 Task: Look for space in Bobingen, Germany from 1st July, 2023 to 8th July, 2023 for 2 adults, 1 child in price range Rs.15000 to Rs.20000. Place can be entire place with 1  bedroom having 1 bed and 1 bathroom. Property type can be house, flat, guest house, hotel. Amenities needed are: washing machine. Booking option can be shelf check-in. Required host language is English.
Action: Mouse moved to (505, 91)
Screenshot: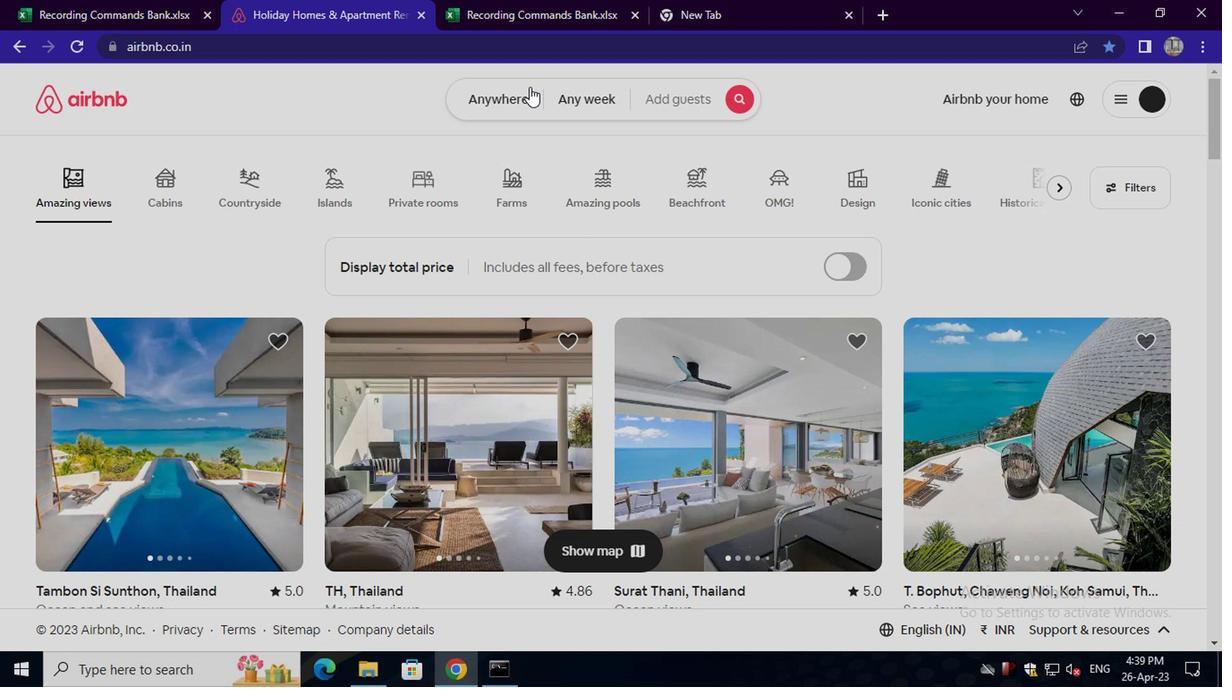 
Action: Mouse pressed left at (505, 91)
Screenshot: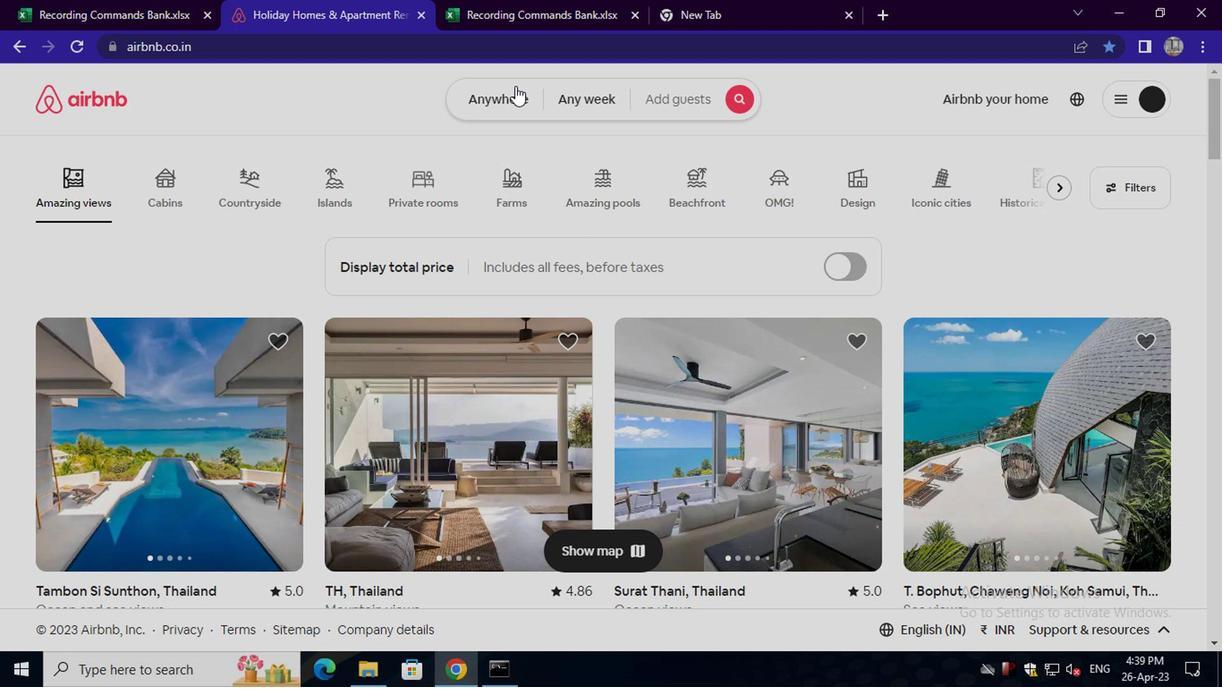 
Action: Mouse moved to (399, 161)
Screenshot: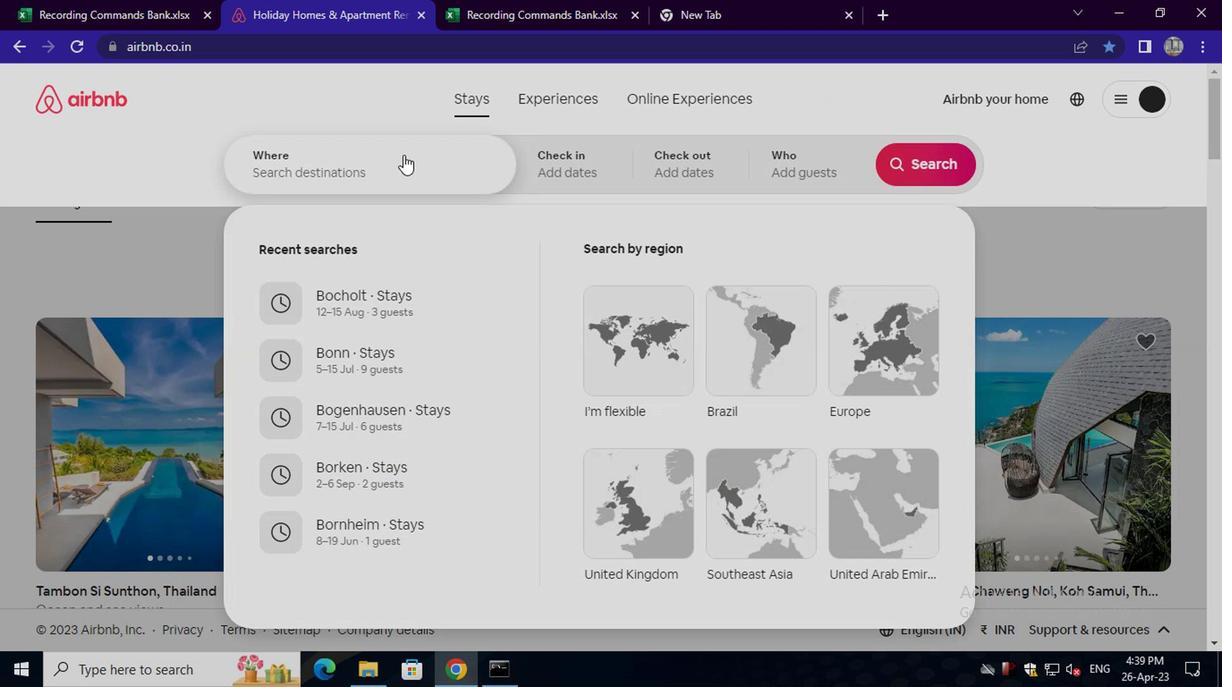
Action: Mouse pressed left at (399, 161)
Screenshot: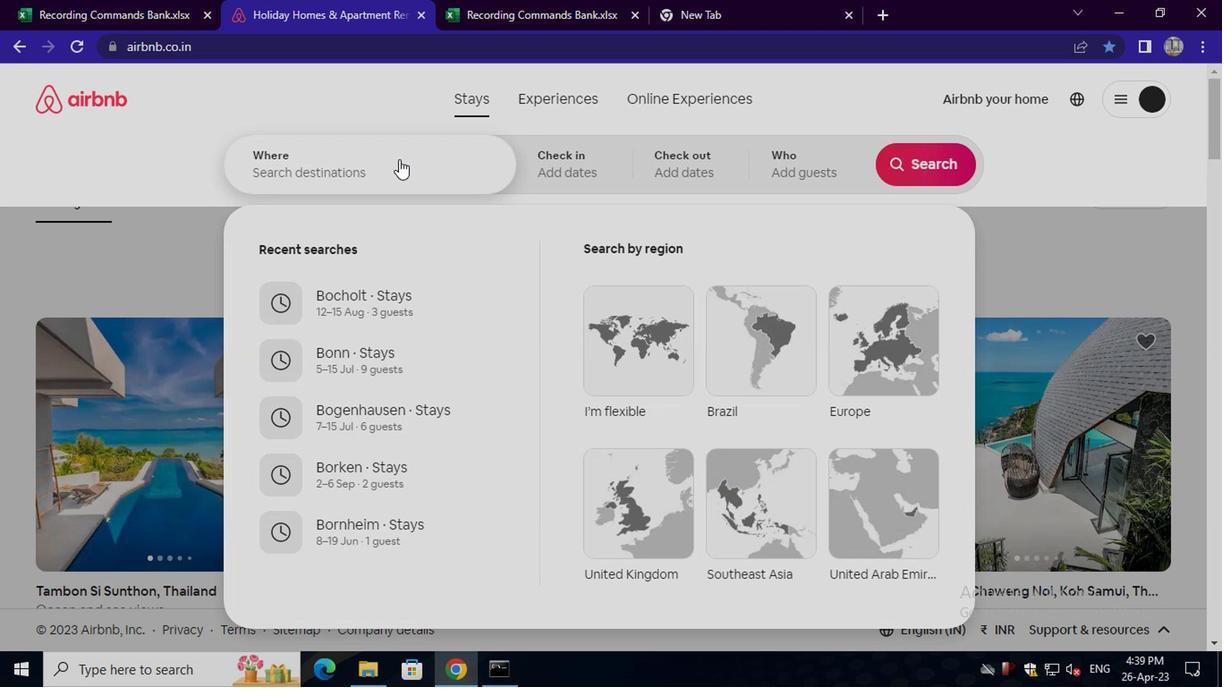 
Action: Key pressed bobingen,<Key.space>germany<Key.enter>
Screenshot: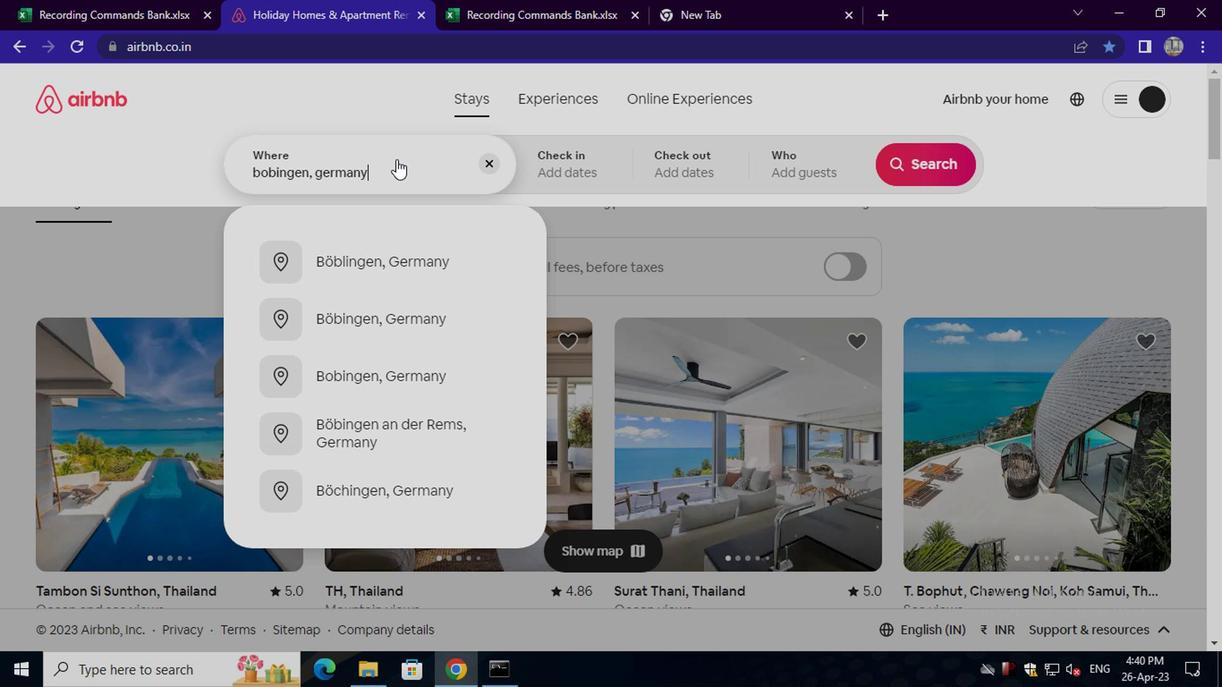 
Action: Mouse moved to (912, 293)
Screenshot: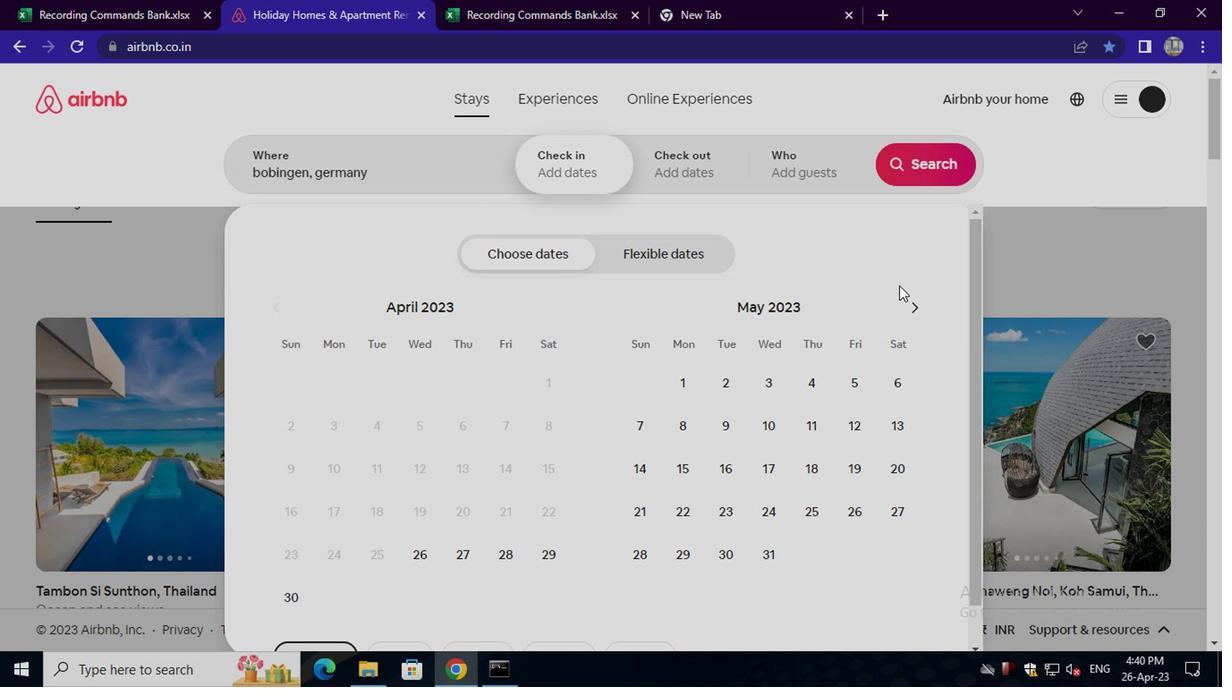
Action: Mouse pressed left at (912, 293)
Screenshot: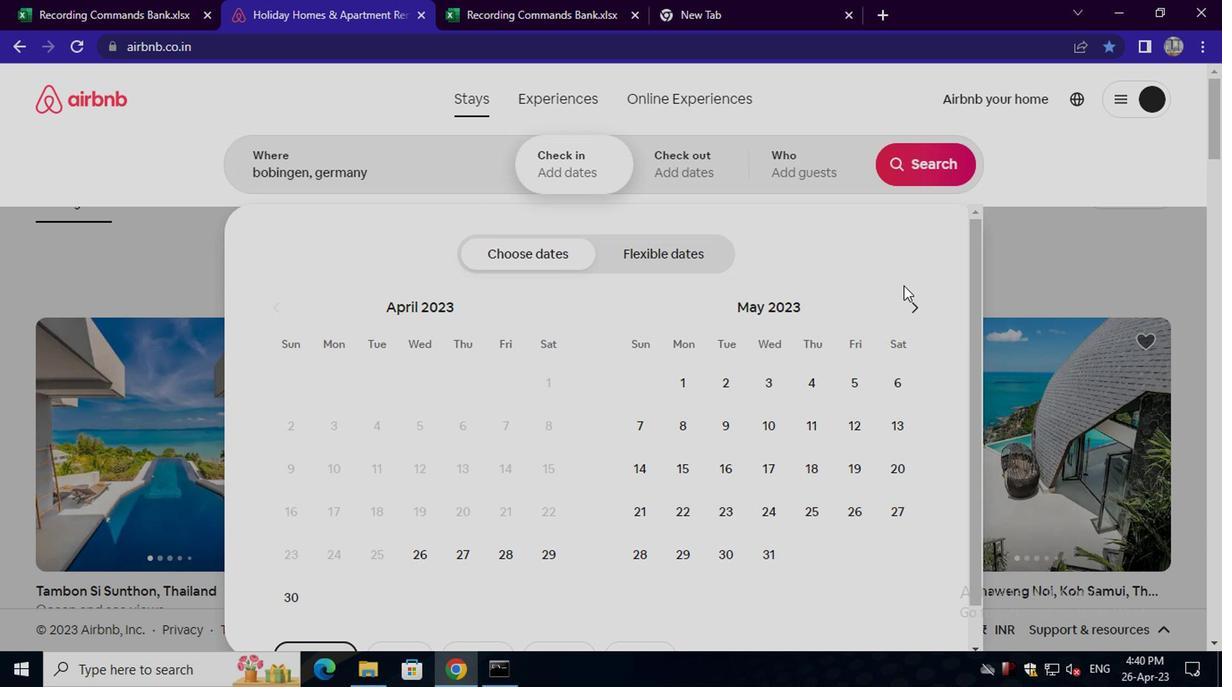 
Action: Mouse moved to (912, 297)
Screenshot: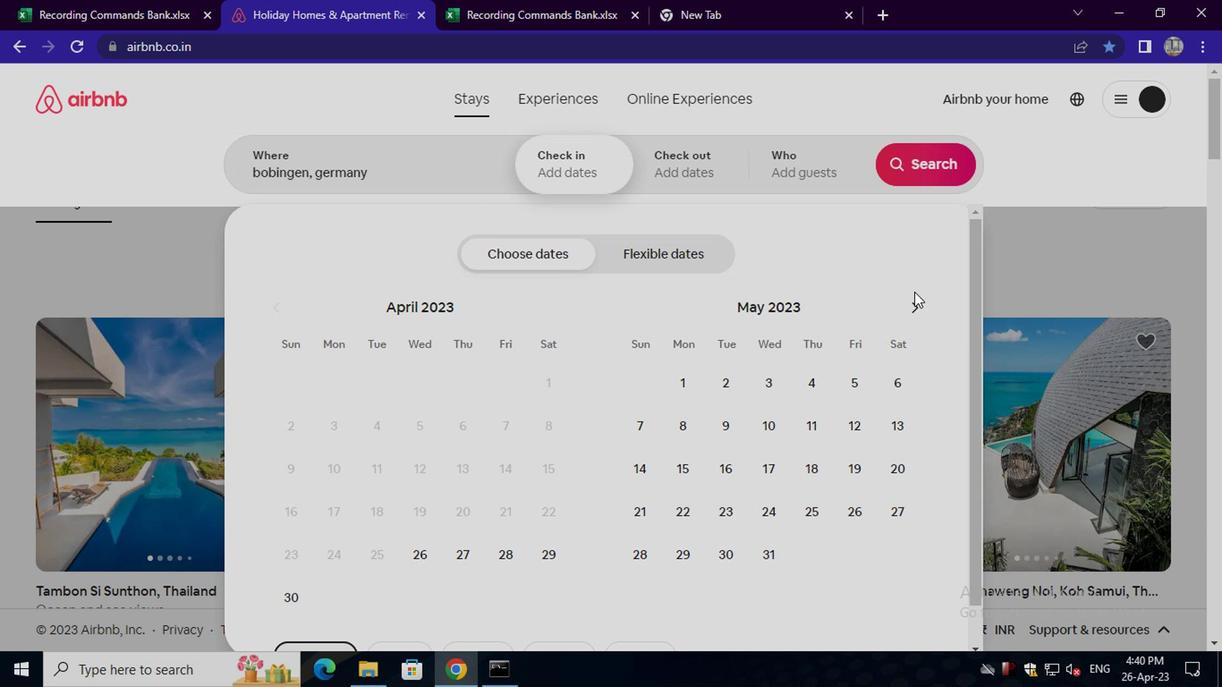 
Action: Mouse pressed left at (912, 297)
Screenshot: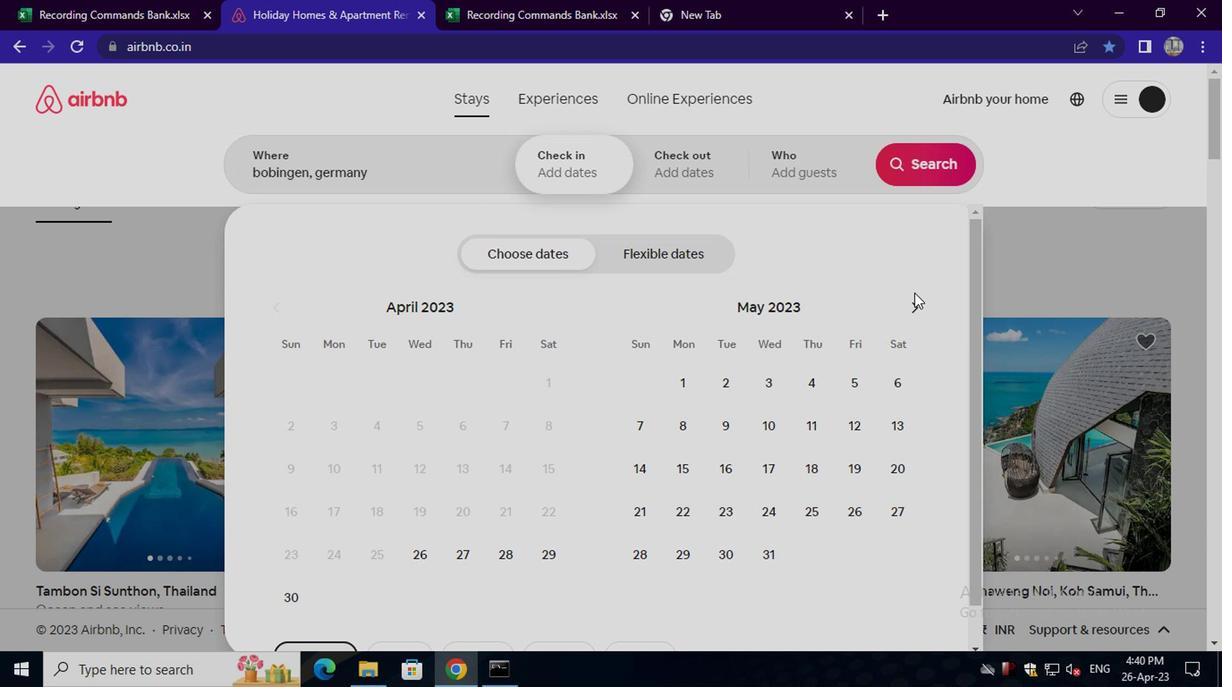 
Action: Mouse pressed left at (912, 297)
Screenshot: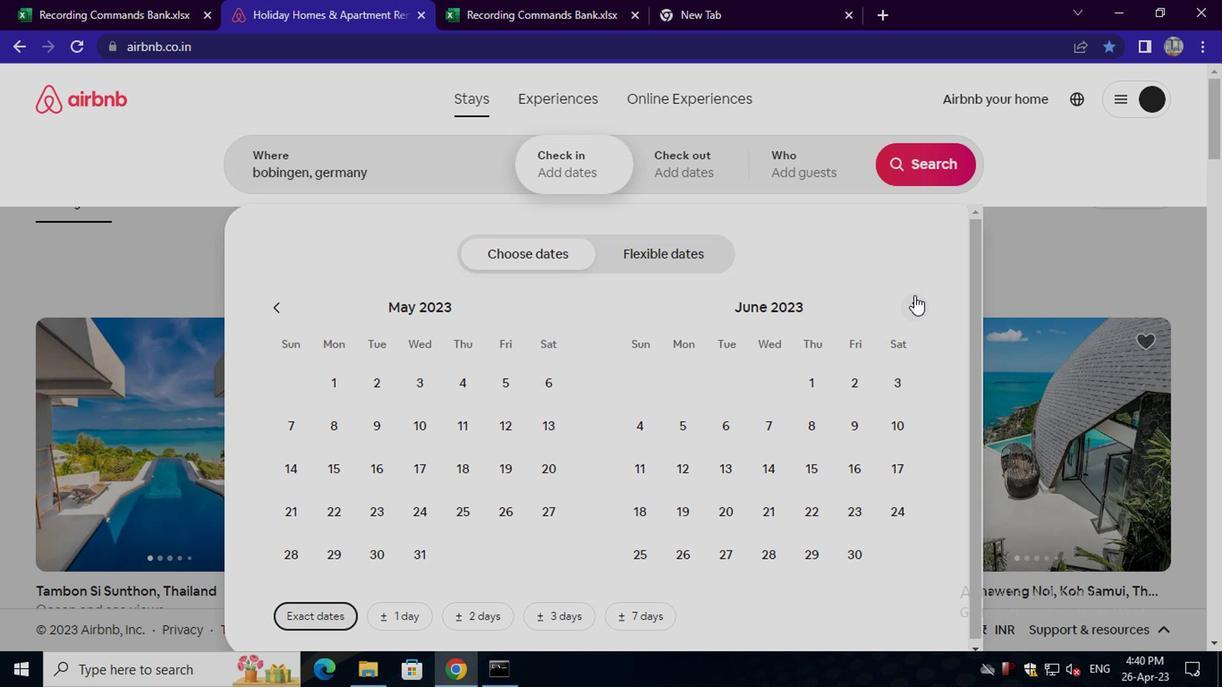 
Action: Mouse moved to (891, 388)
Screenshot: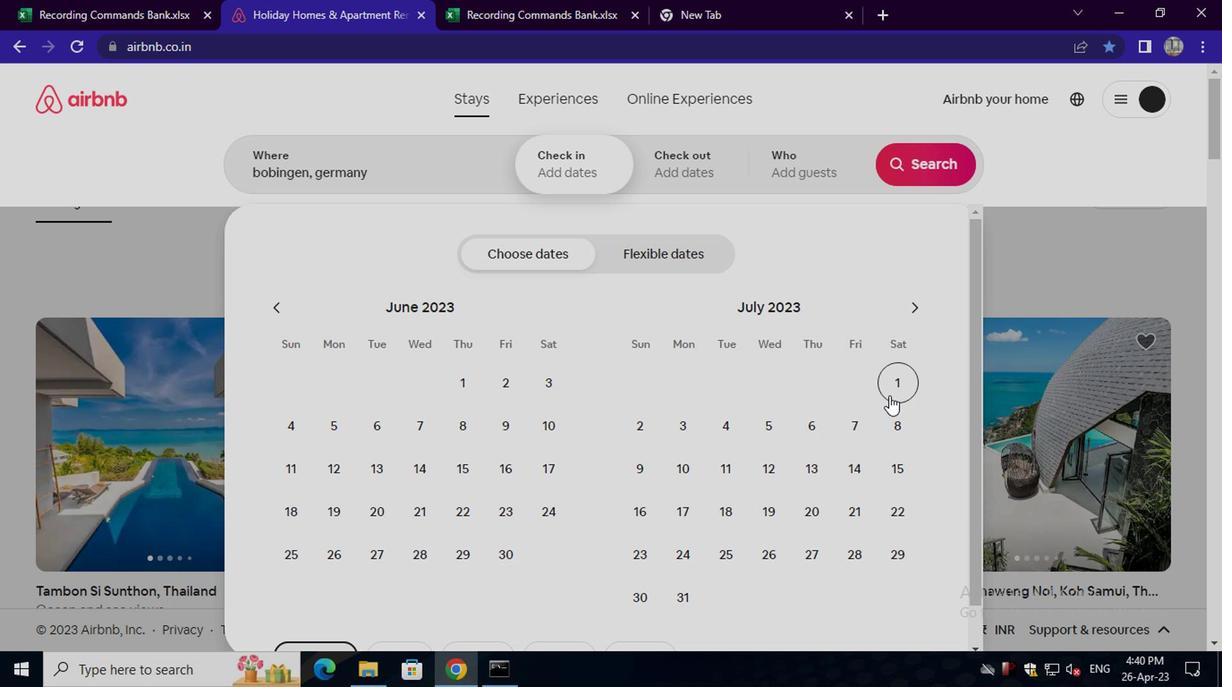 
Action: Mouse pressed left at (891, 388)
Screenshot: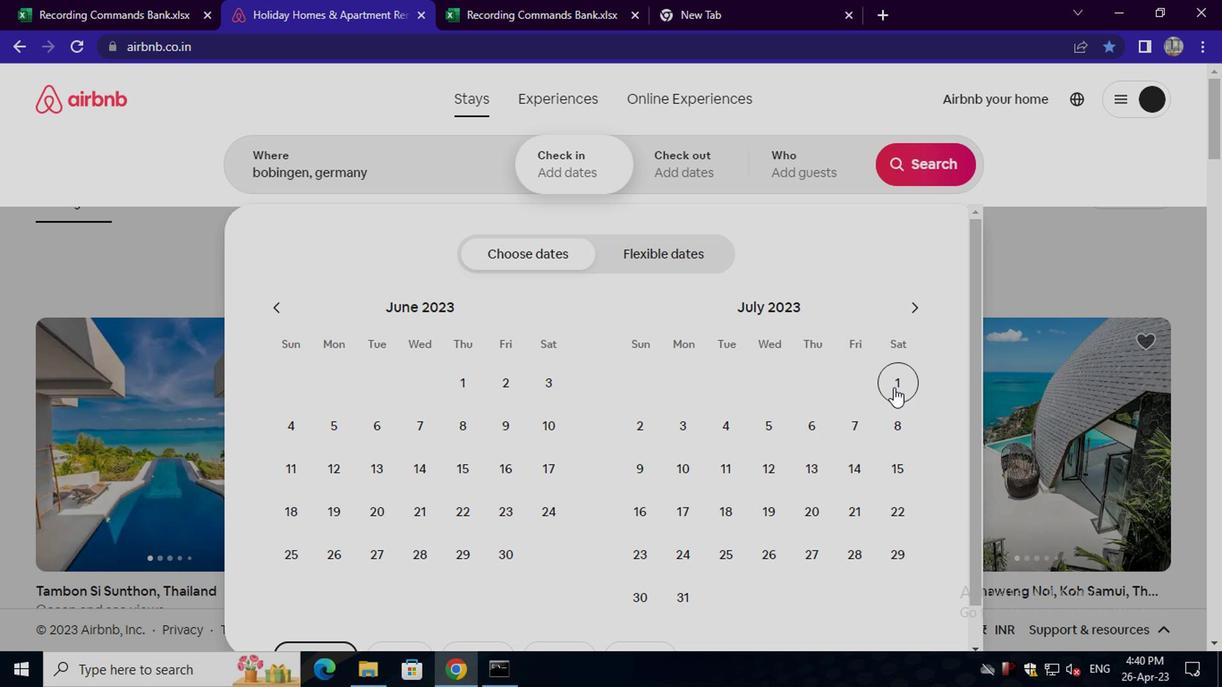 
Action: Mouse moved to (887, 432)
Screenshot: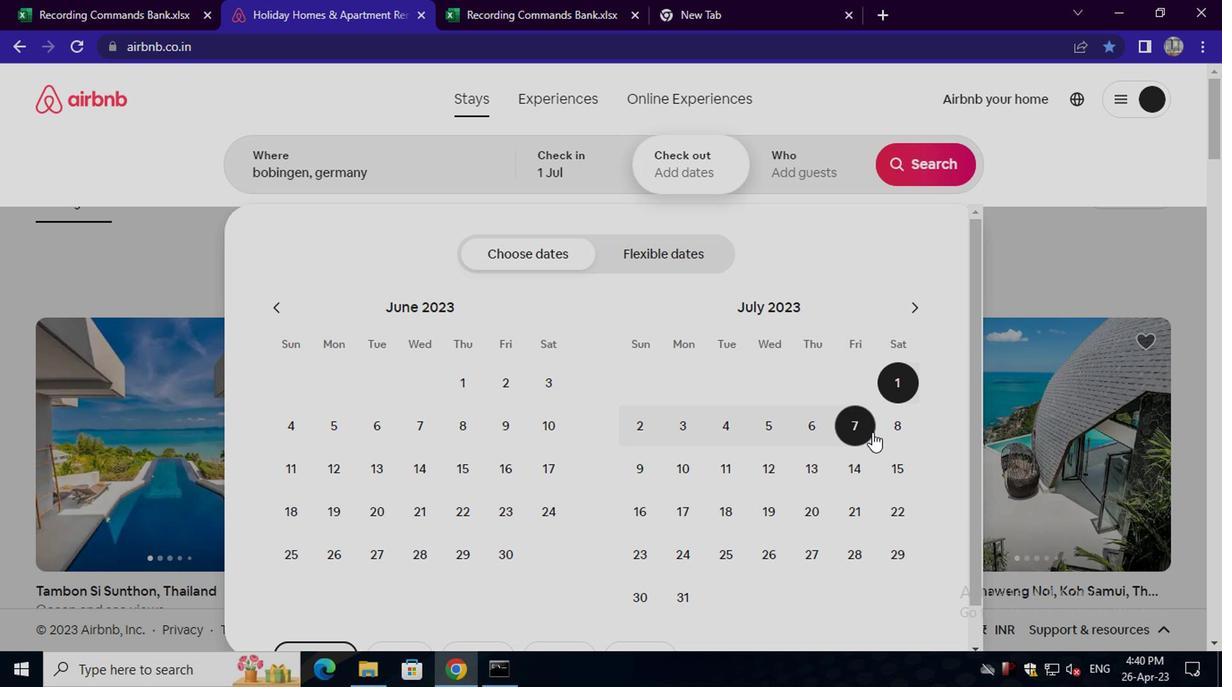 
Action: Mouse pressed left at (887, 432)
Screenshot: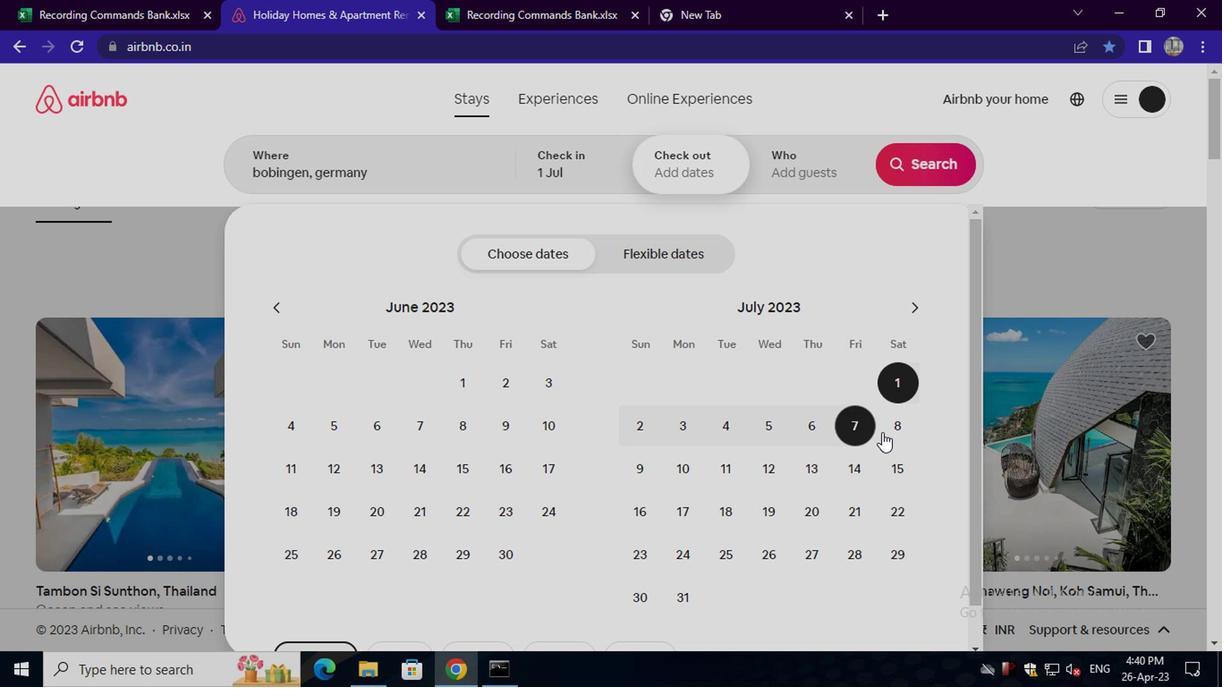 
Action: Mouse moved to (821, 183)
Screenshot: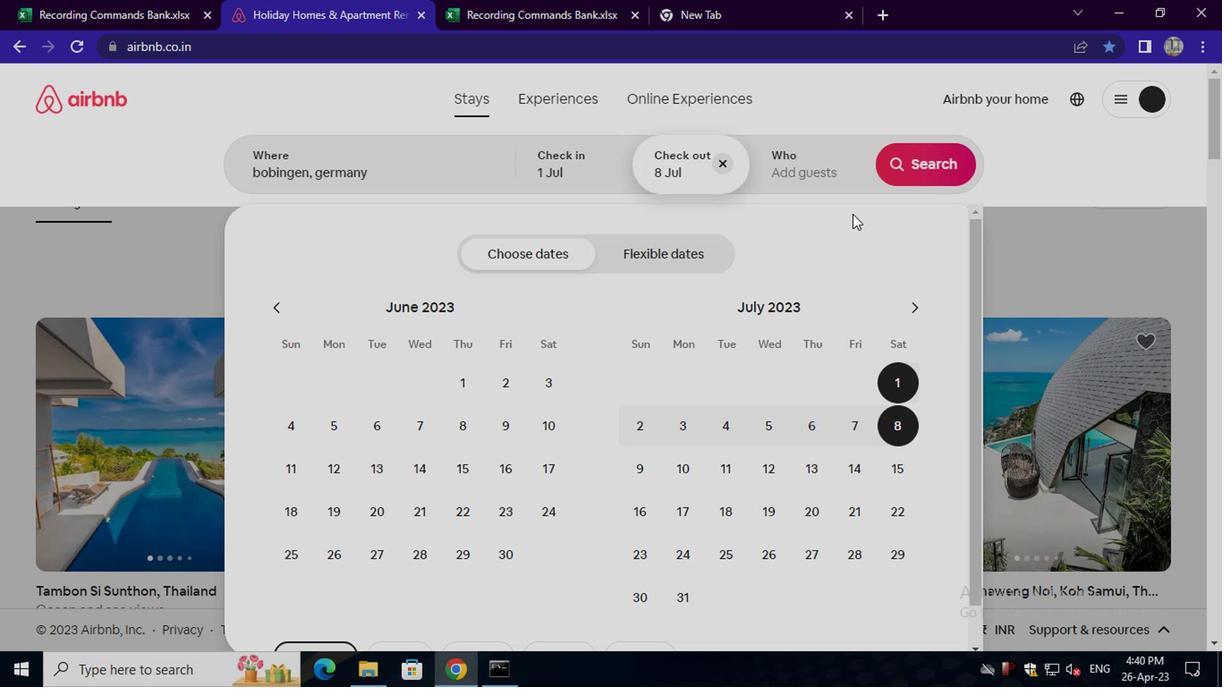 
Action: Mouse pressed left at (821, 183)
Screenshot: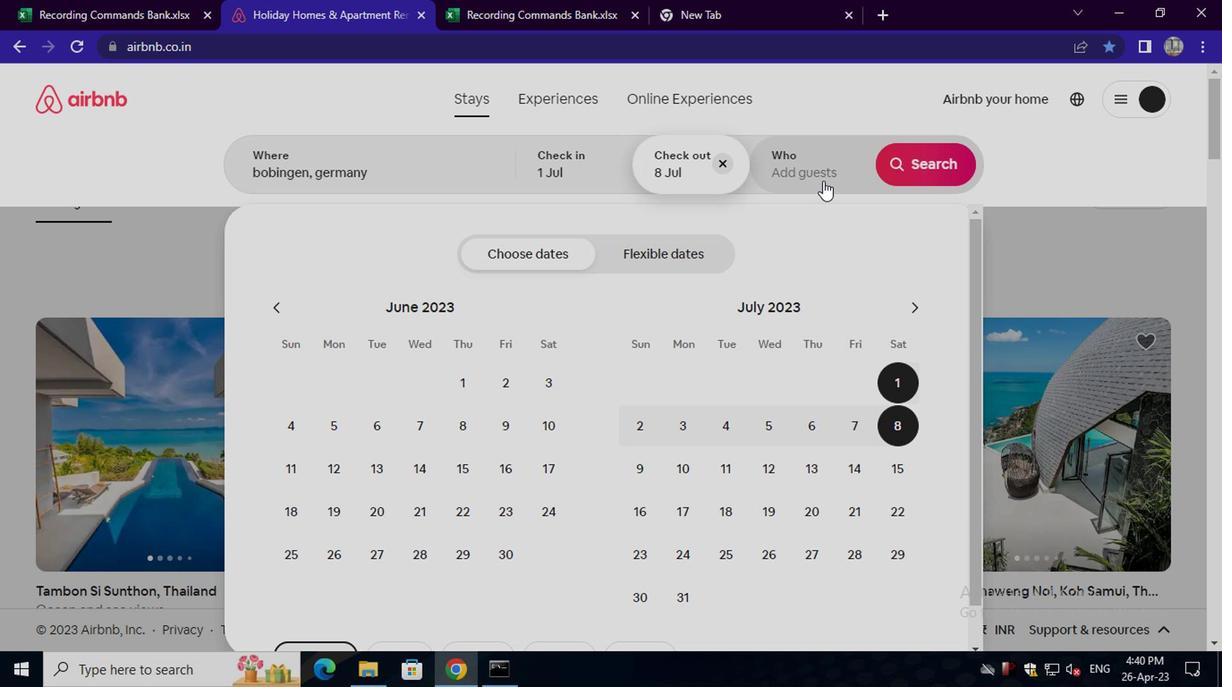 
Action: Mouse moved to (926, 262)
Screenshot: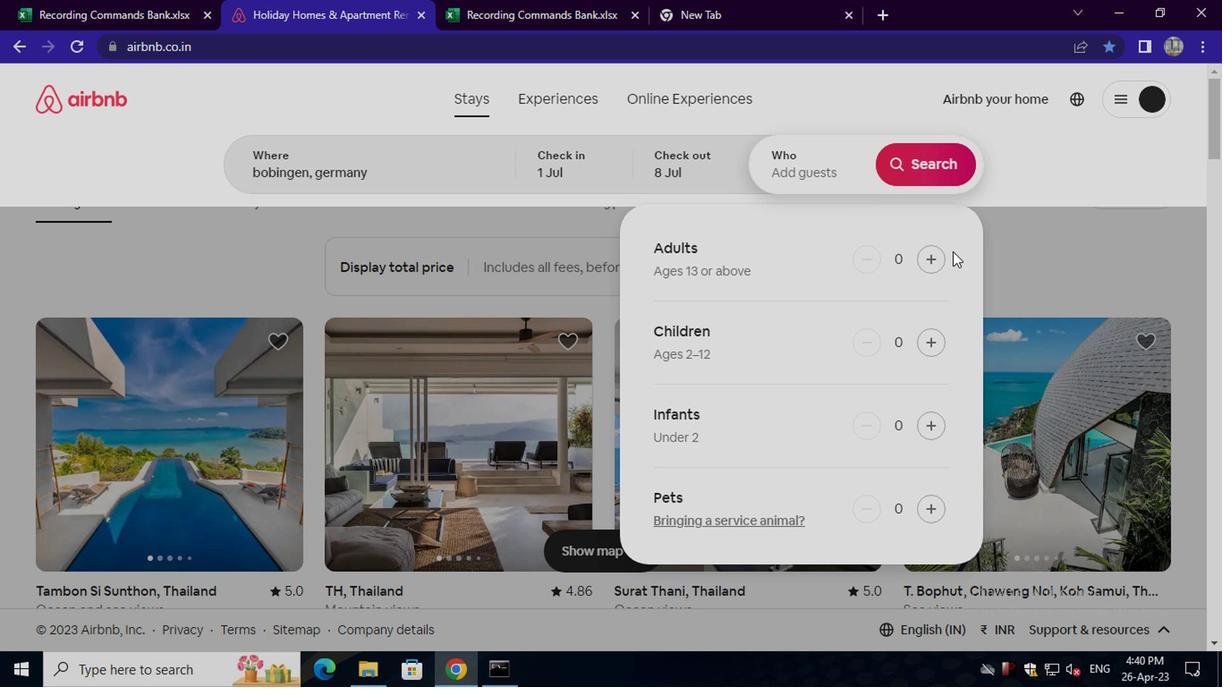 
Action: Mouse pressed left at (926, 262)
Screenshot: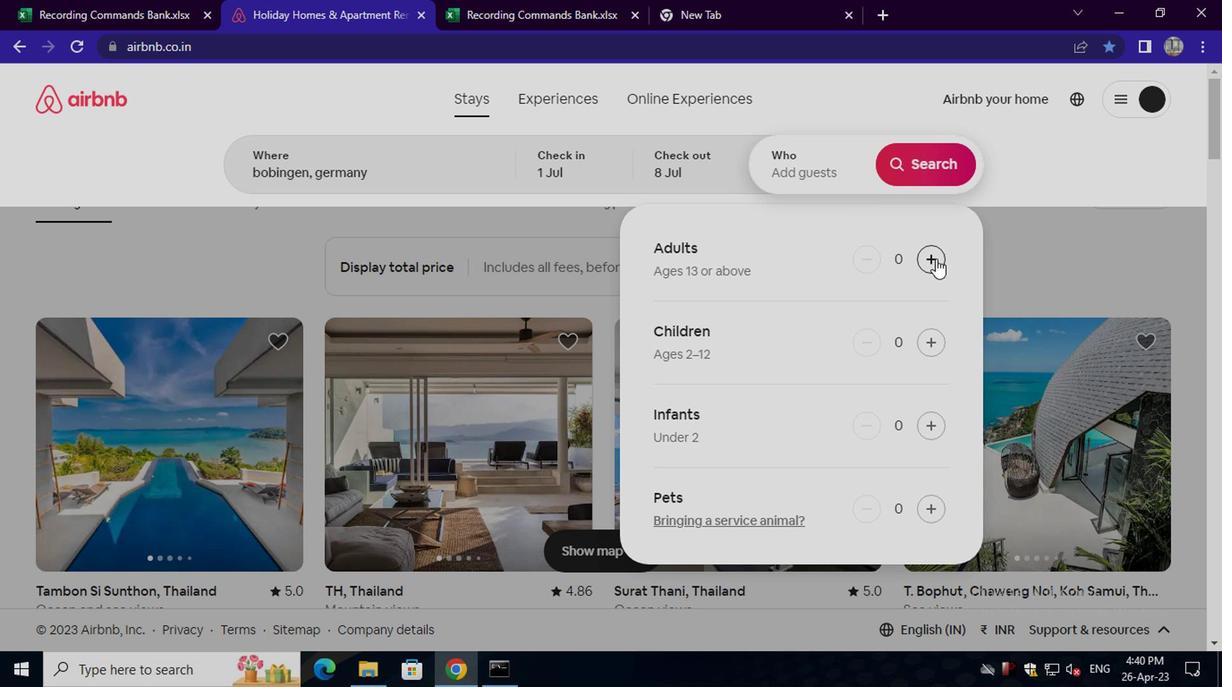 
Action: Mouse pressed left at (926, 262)
Screenshot: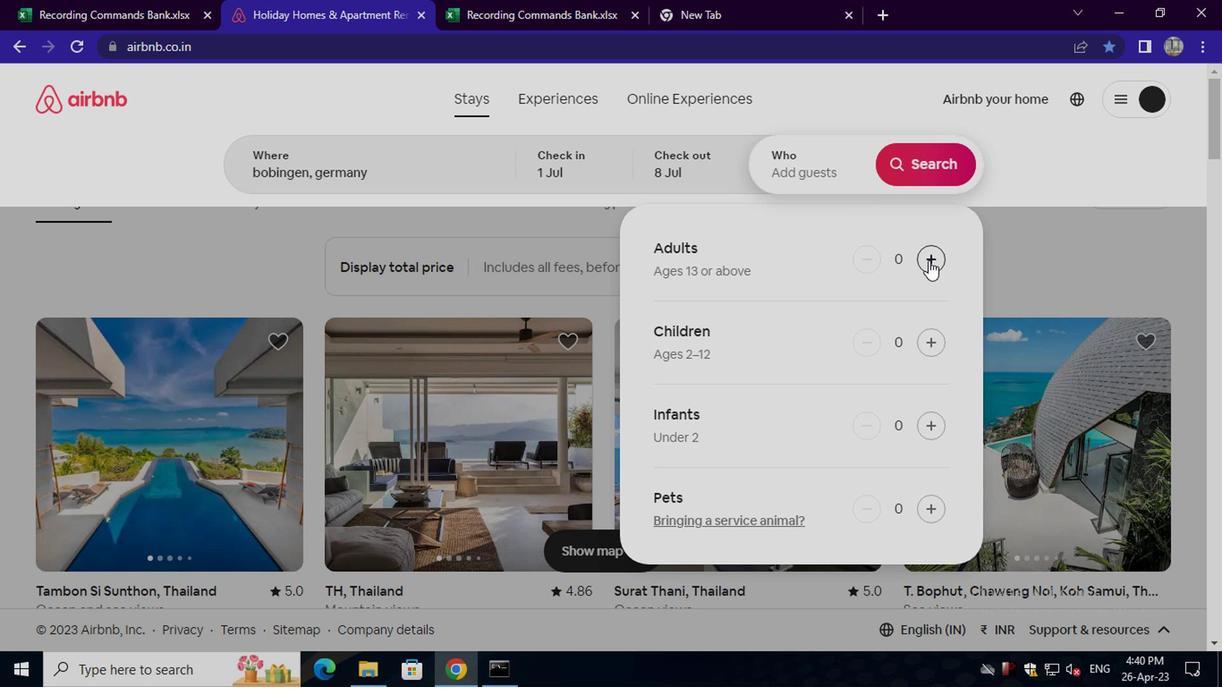 
Action: Mouse moved to (934, 335)
Screenshot: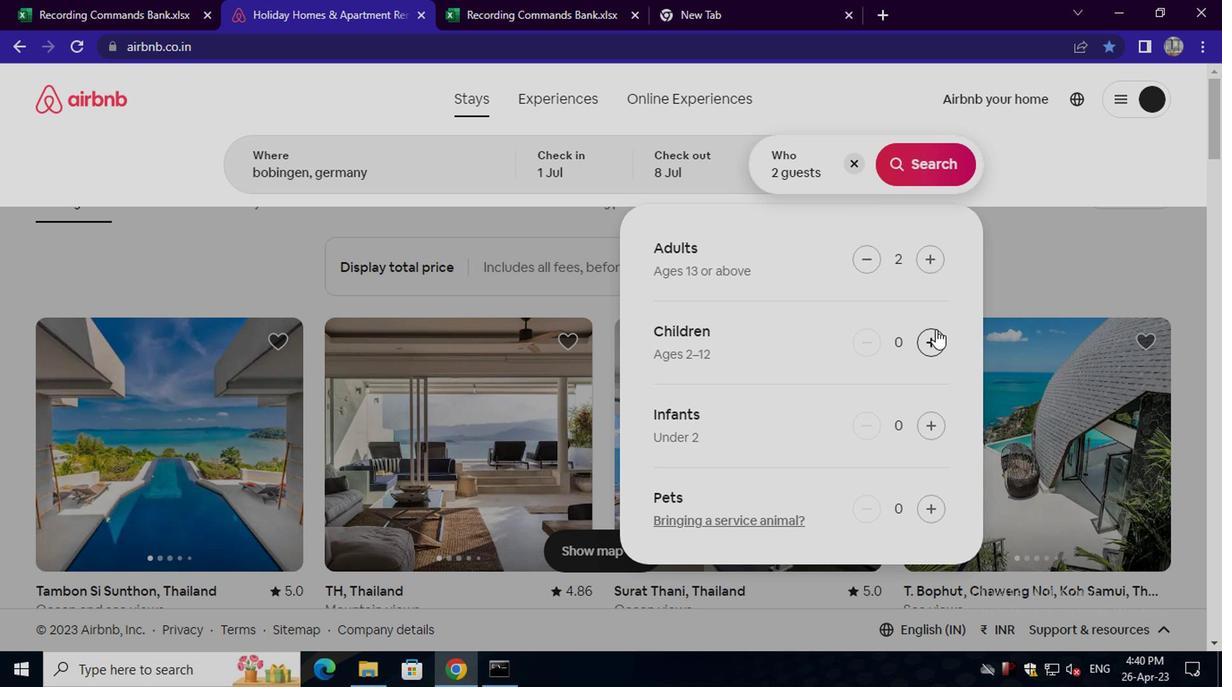 
Action: Mouse pressed left at (934, 335)
Screenshot: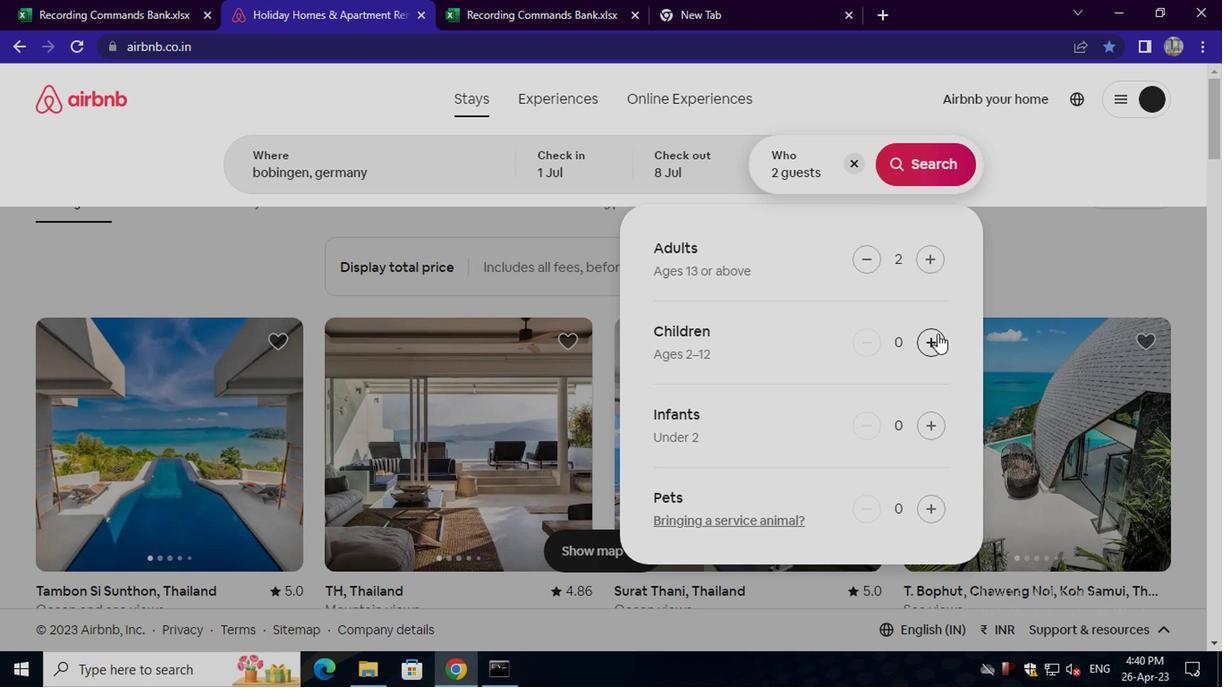 
Action: Mouse moved to (925, 160)
Screenshot: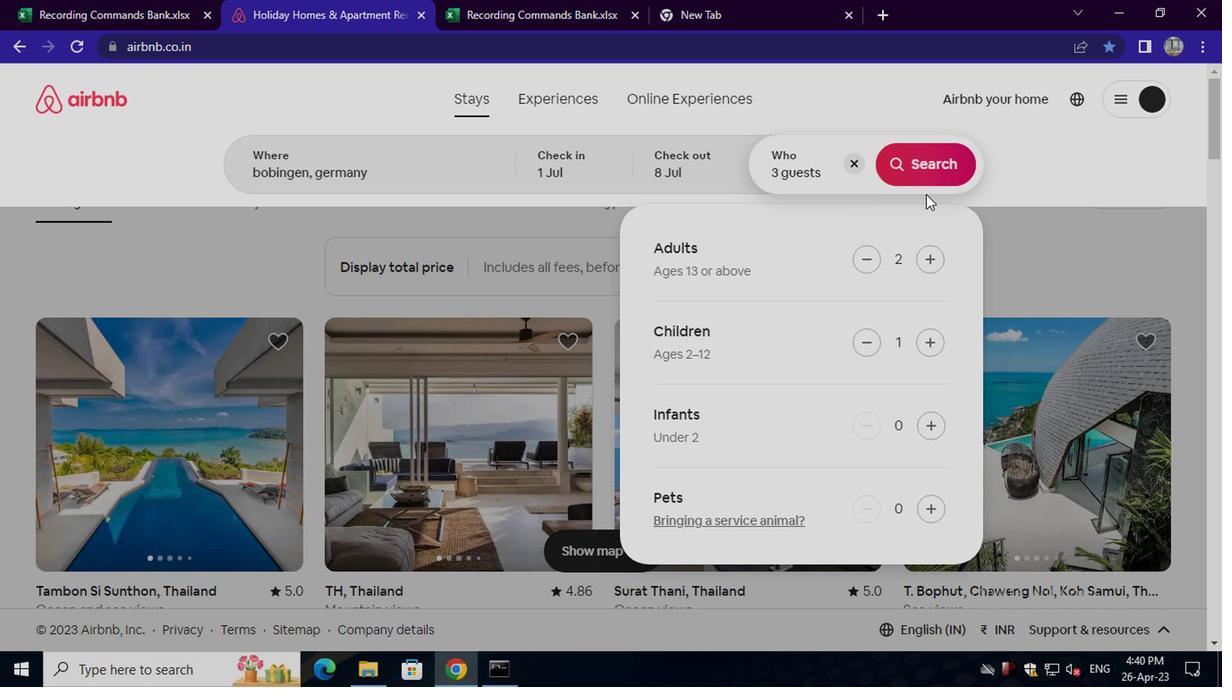 
Action: Mouse pressed left at (925, 160)
Screenshot: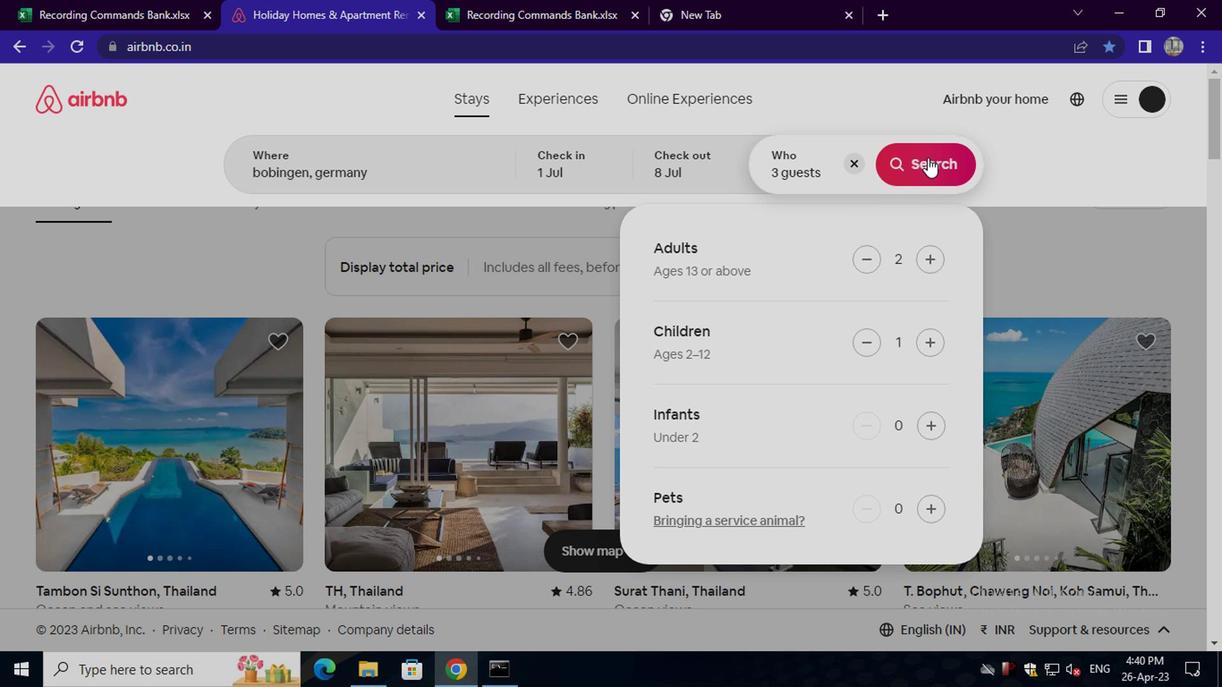 
Action: Mouse moved to (1145, 177)
Screenshot: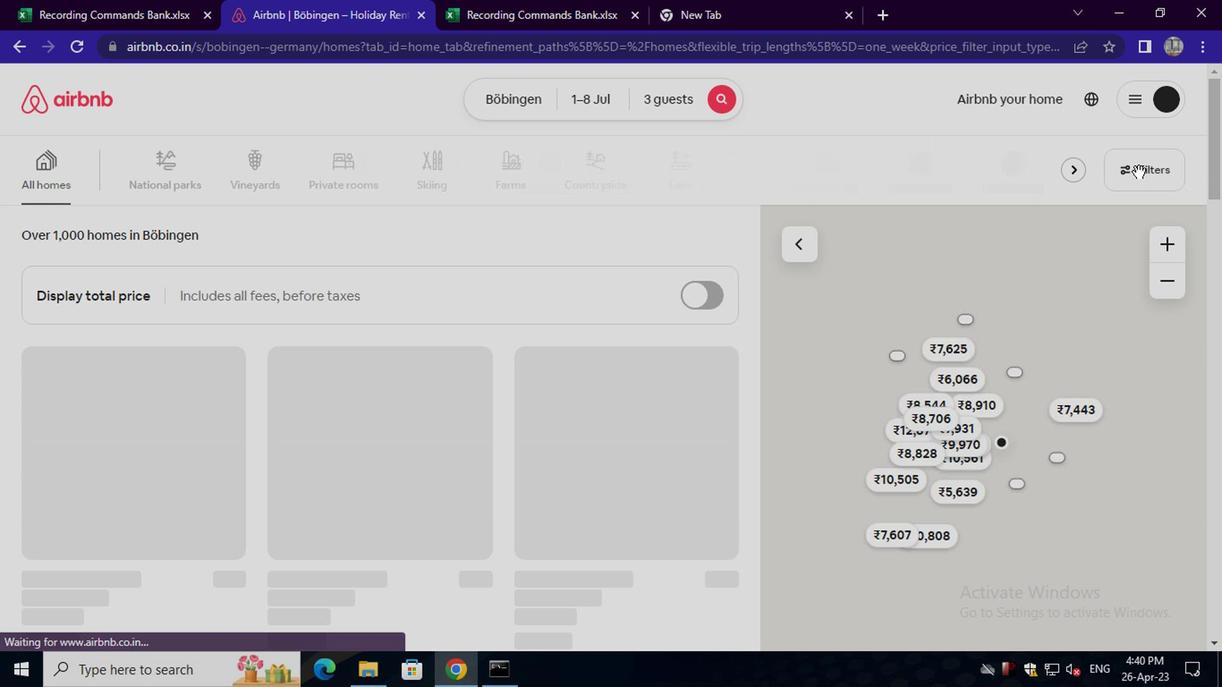 
Action: Mouse pressed left at (1145, 177)
Screenshot: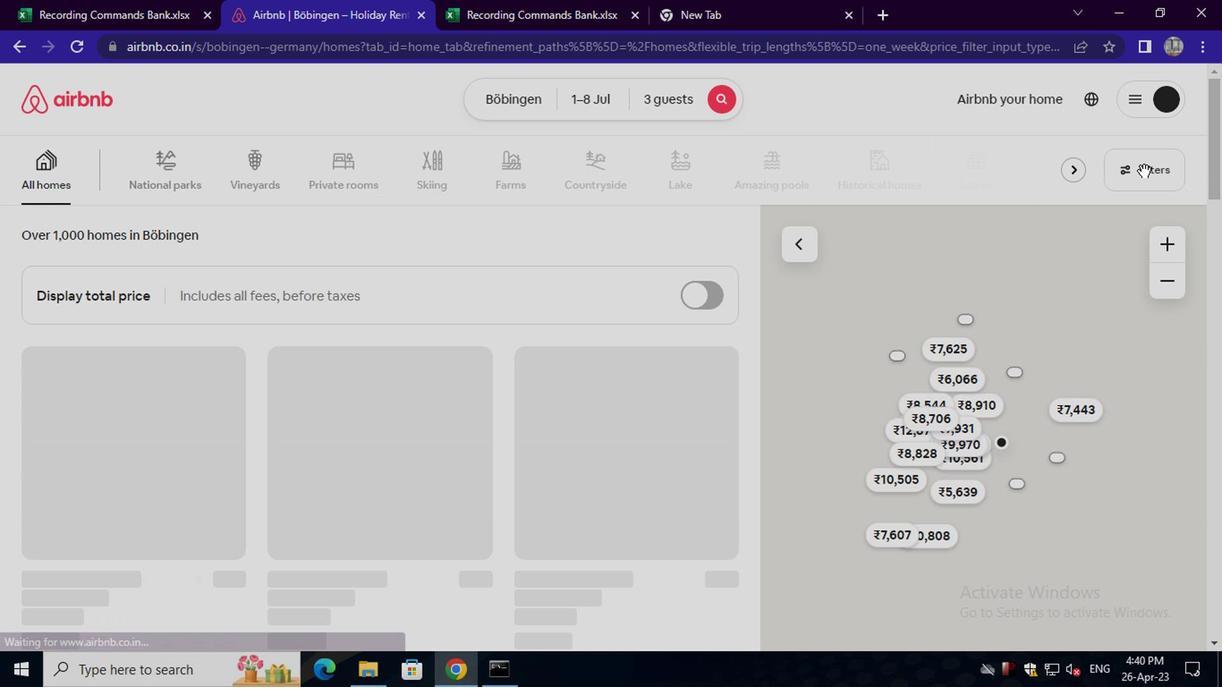 
Action: Mouse moved to (437, 399)
Screenshot: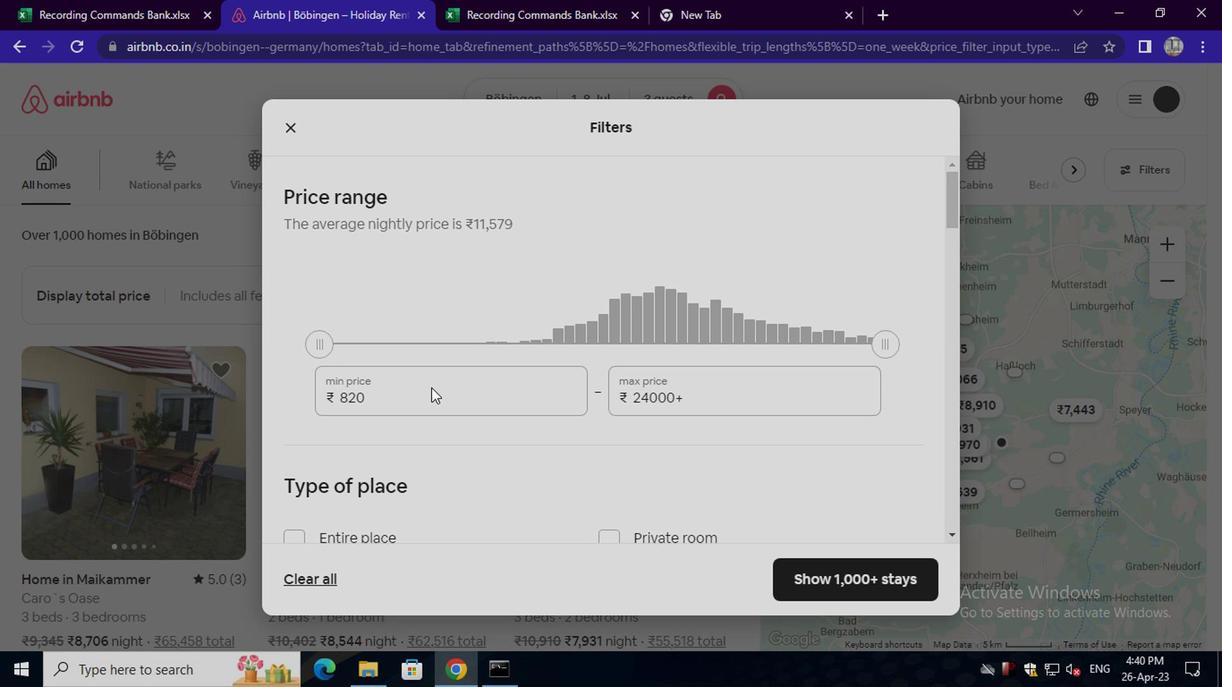 
Action: Mouse pressed left at (437, 399)
Screenshot: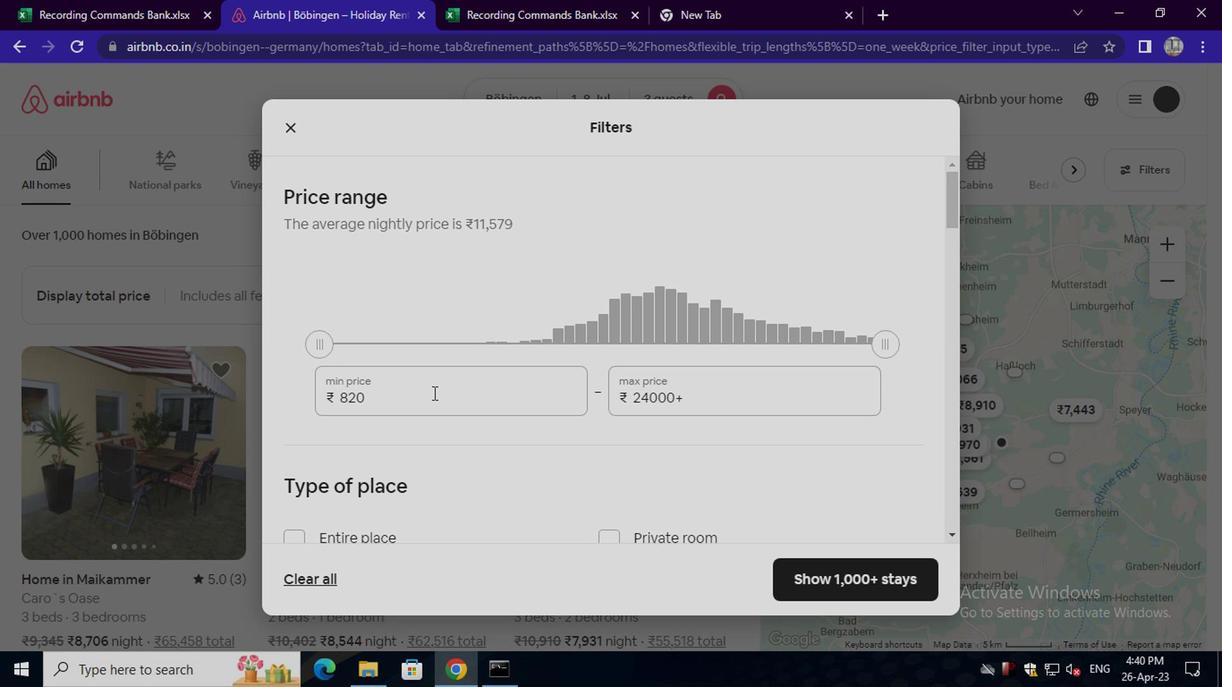 
Action: Key pressed <Key.backspace><Key.backspace><Key.backspace><Key.backspace><Key.backspace><Key.backspace><Key.backspace><Key.backspace><Key.backspace><Key.backspace>15000
Screenshot: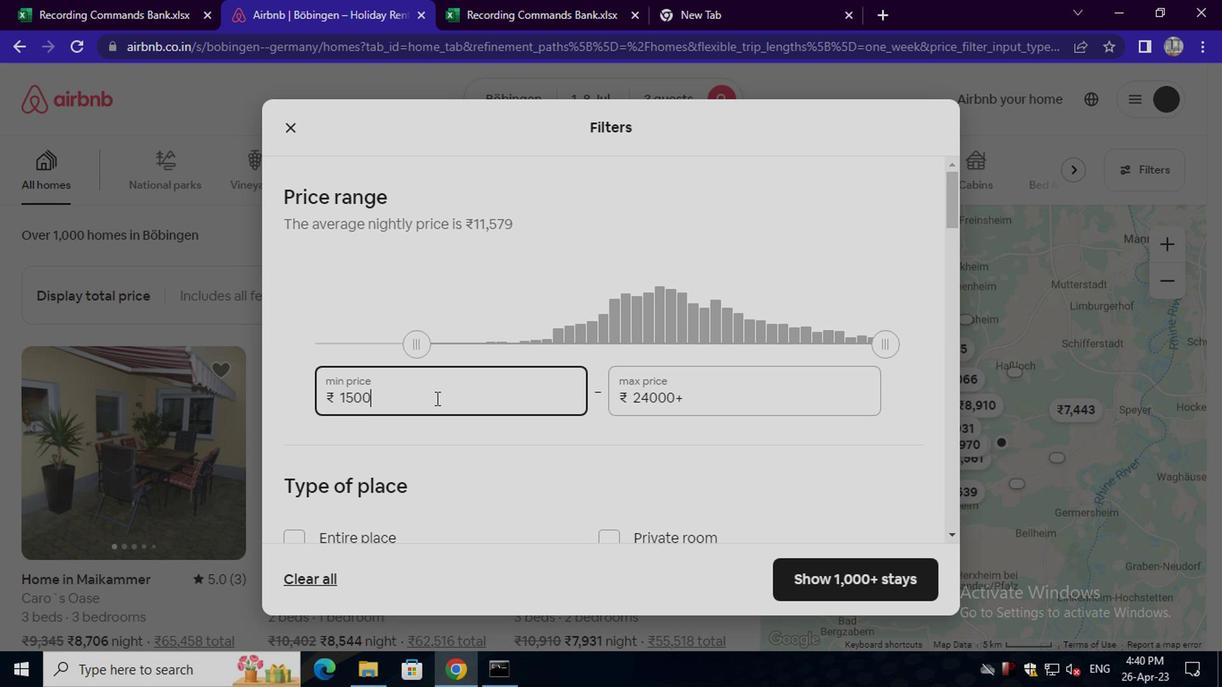 
Action: Mouse moved to (723, 405)
Screenshot: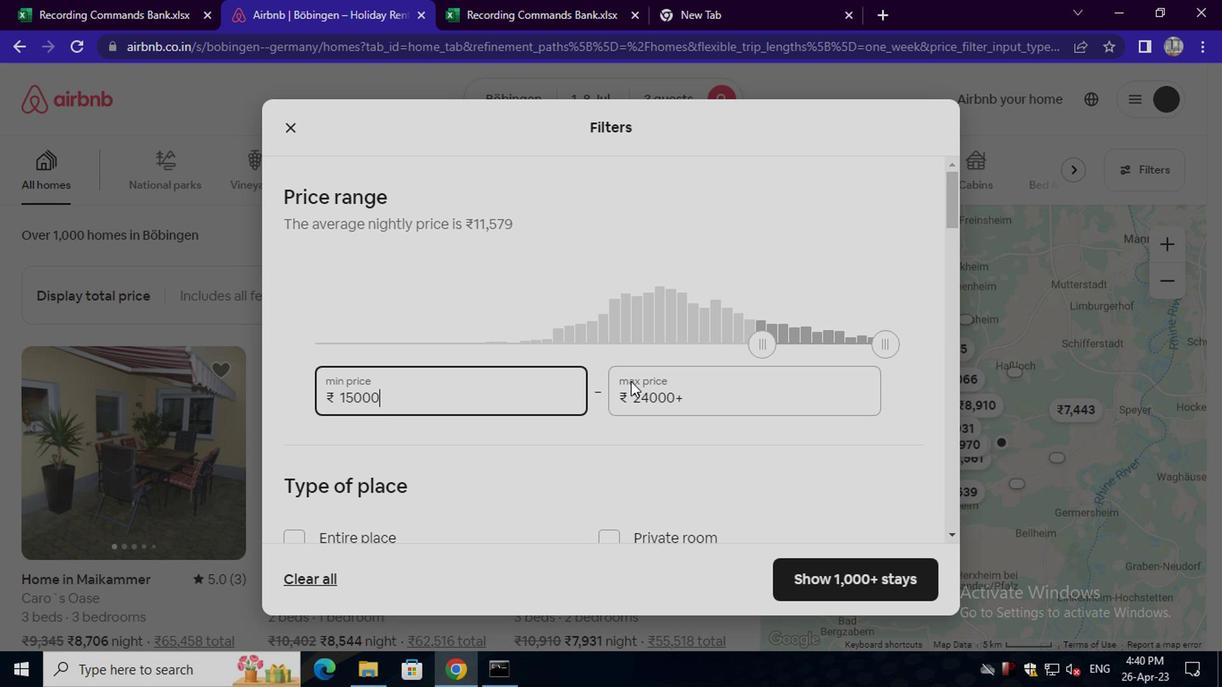 
Action: Mouse pressed left at (723, 405)
Screenshot: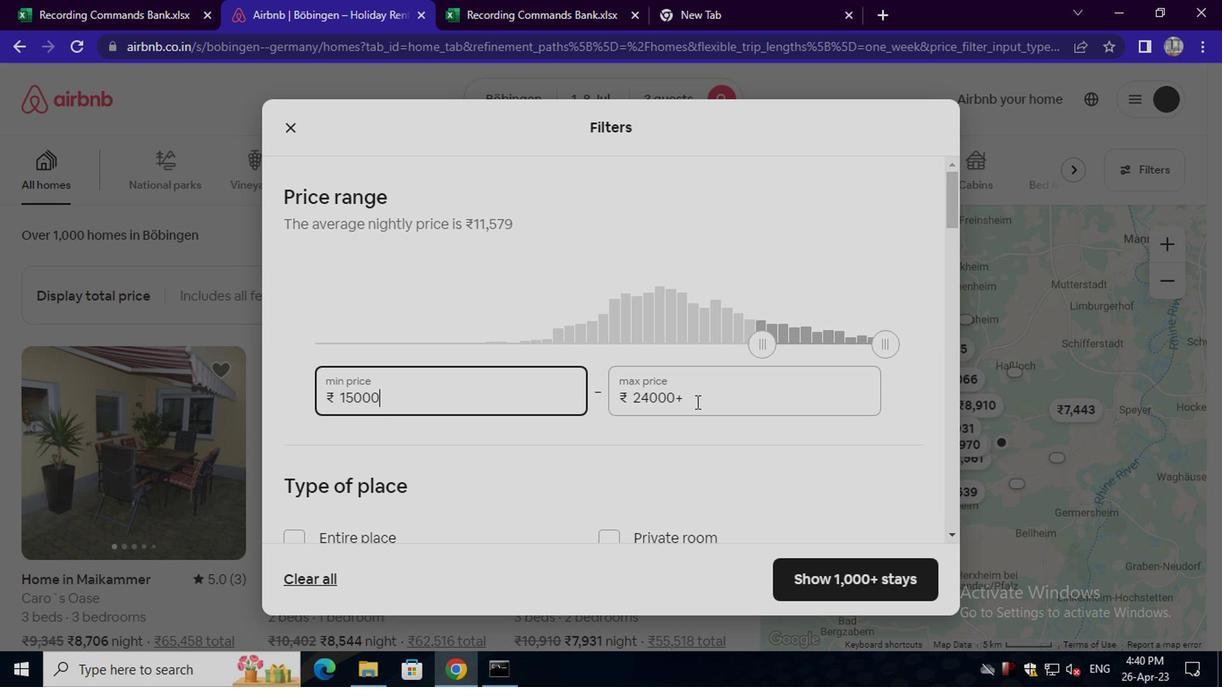
Action: Key pressed <Key.backspace><Key.backspace><Key.backspace><Key.backspace><Key.backspace><Key.backspace><Key.backspace><Key.backspace><Key.backspace><Key.backspace><Key.backspace><Key.backspace><Key.backspace>20000
Screenshot: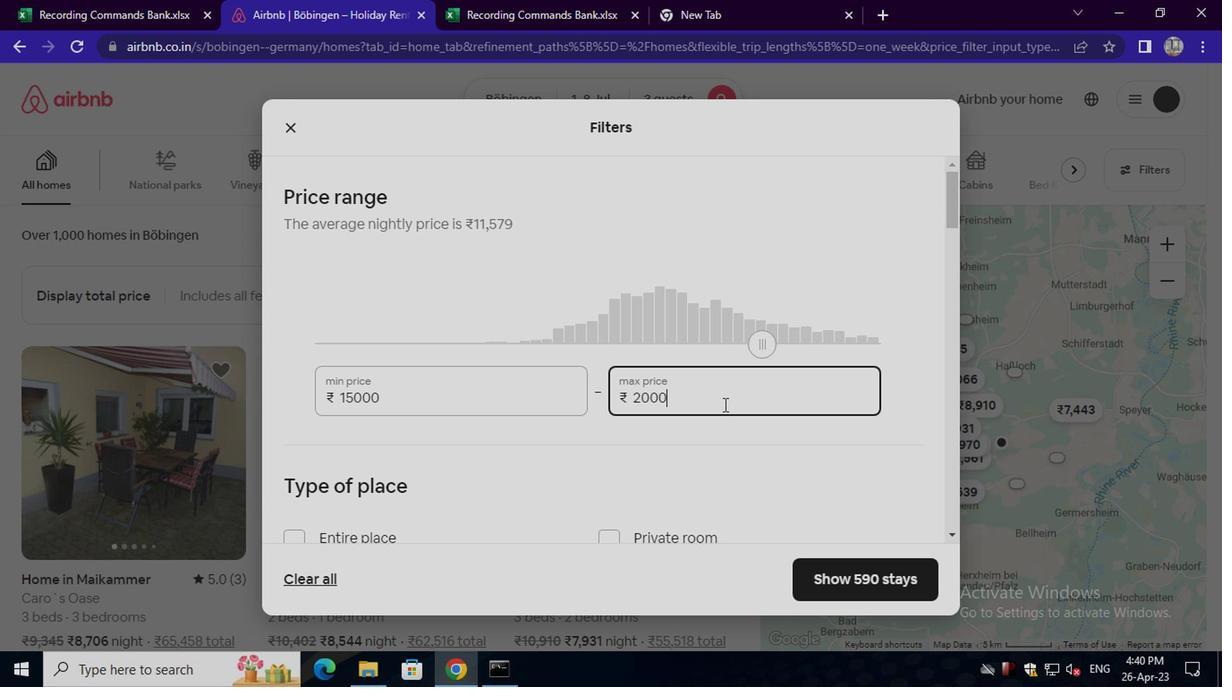
Action: Mouse moved to (714, 414)
Screenshot: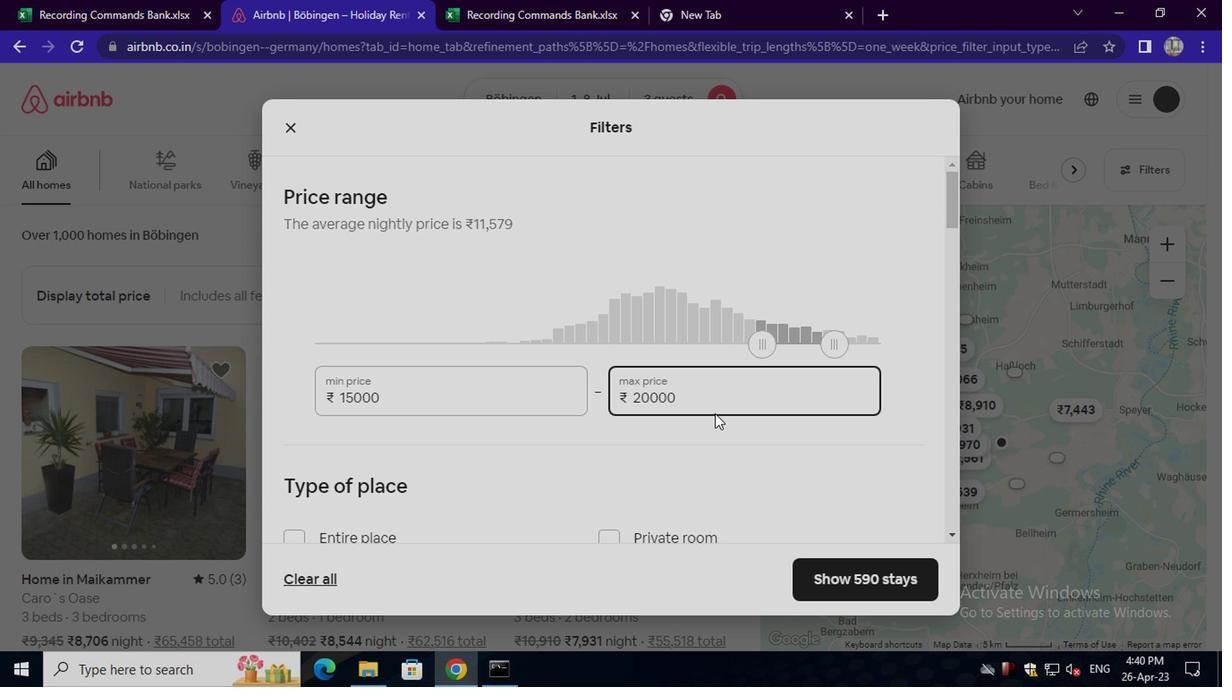 
Action: Mouse scrolled (714, 413) with delta (0, -1)
Screenshot: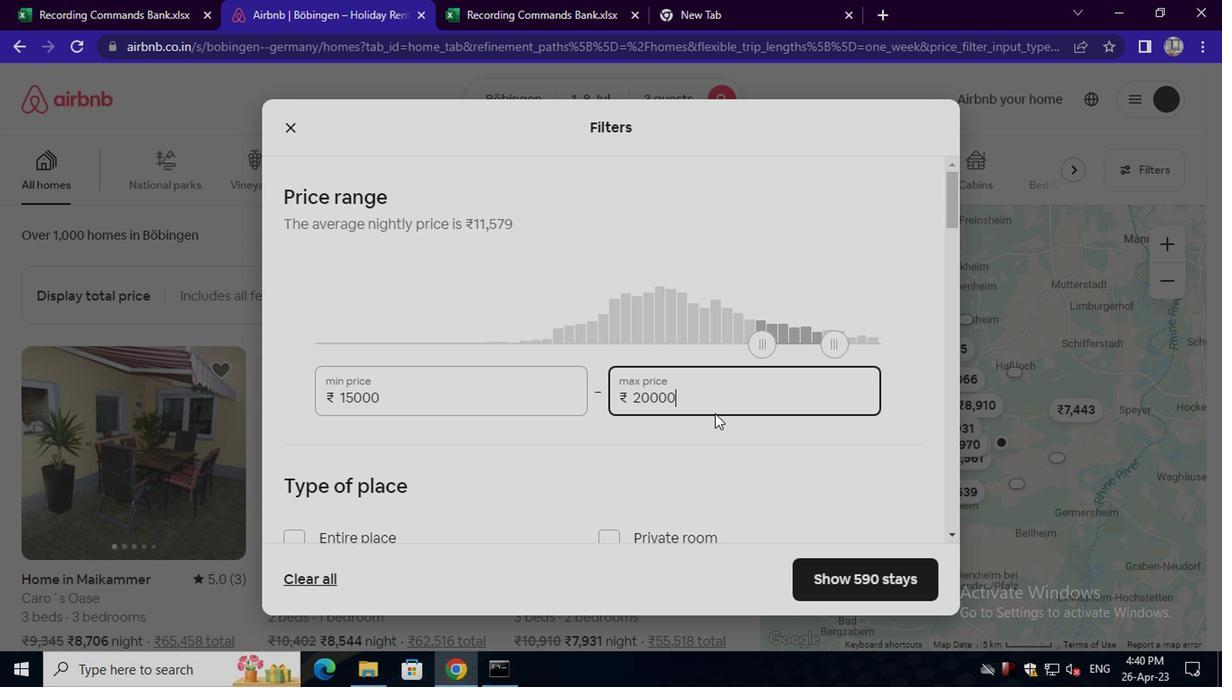 
Action: Mouse scrolled (714, 413) with delta (0, -1)
Screenshot: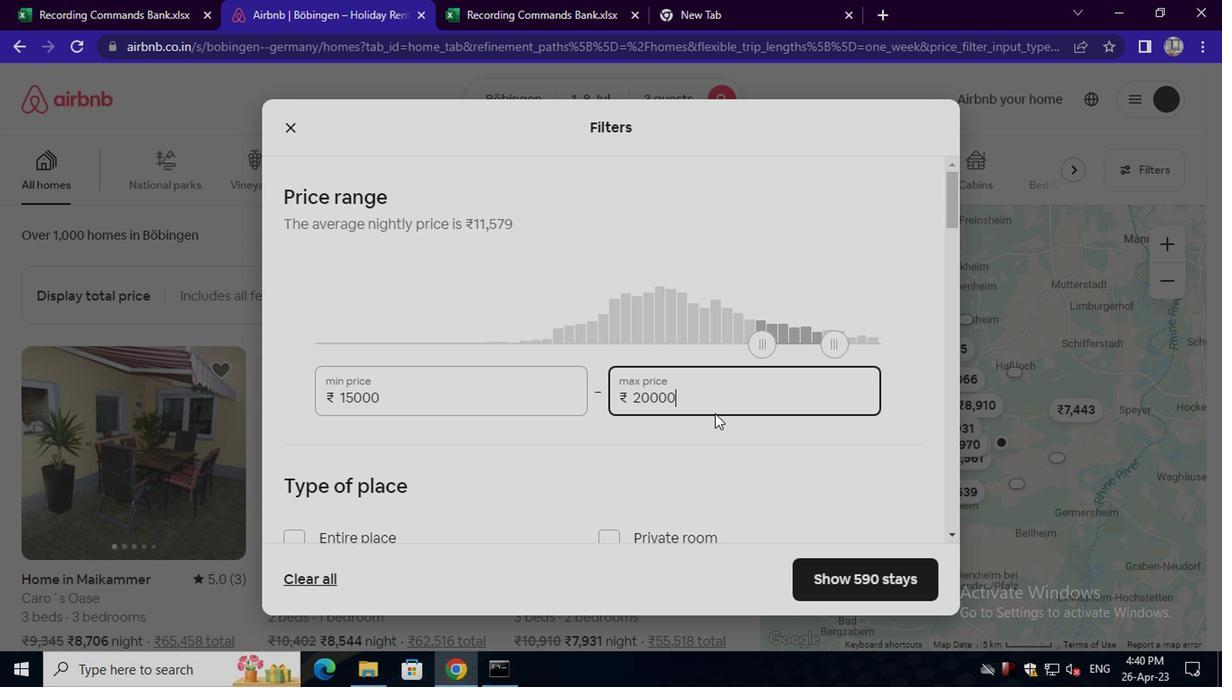 
Action: Mouse moved to (346, 358)
Screenshot: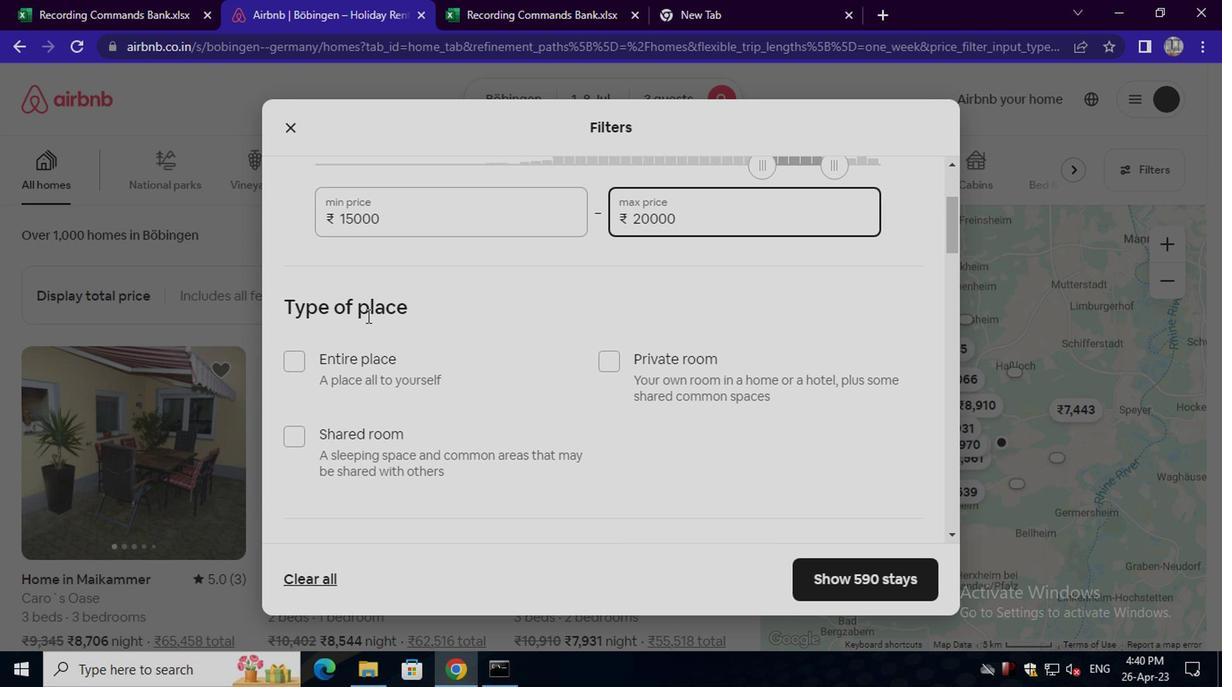 
Action: Mouse pressed left at (346, 358)
Screenshot: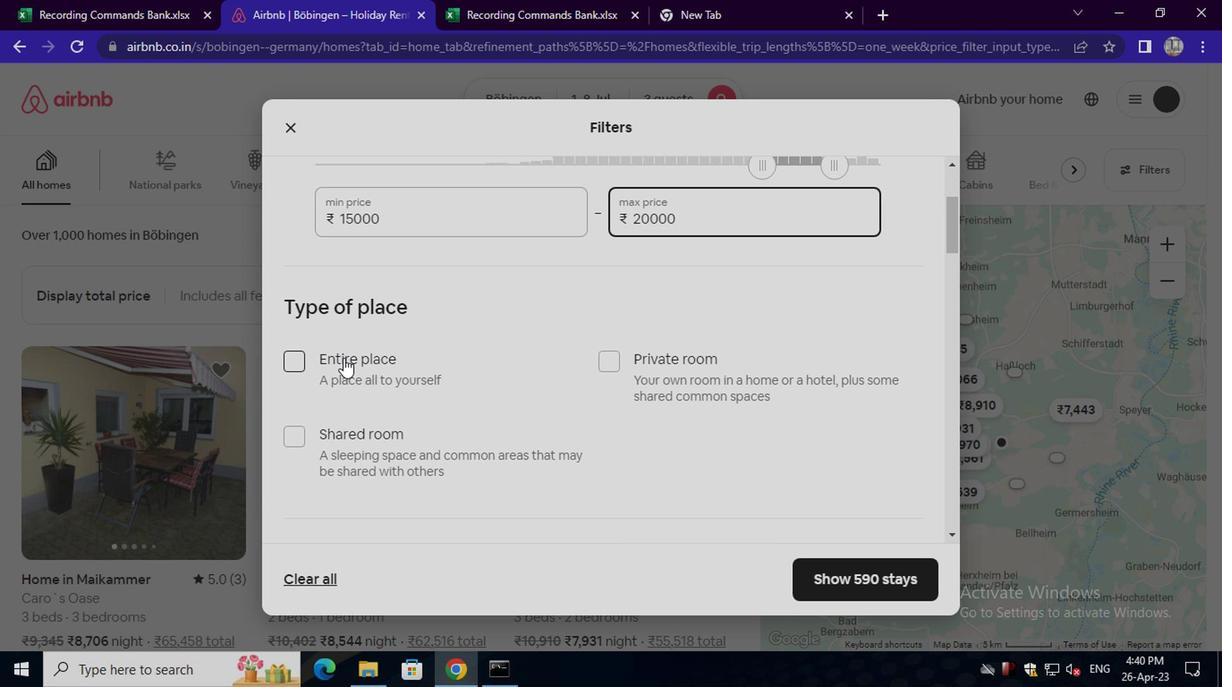 
Action: Mouse moved to (415, 367)
Screenshot: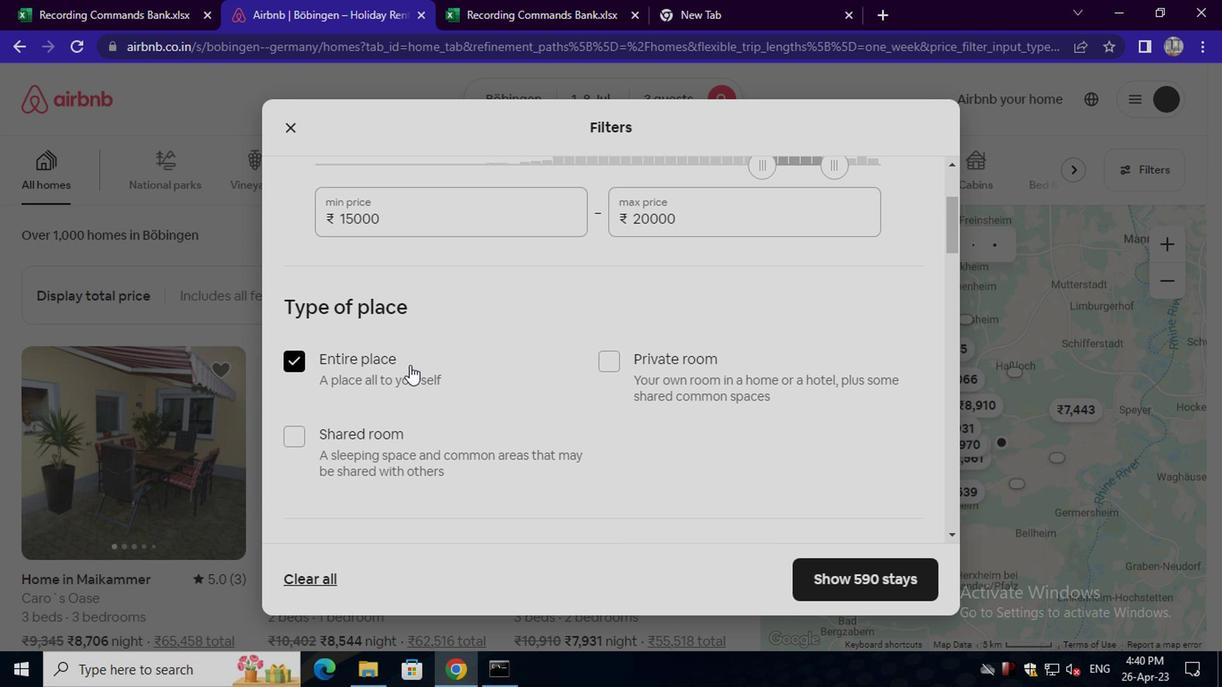
Action: Mouse scrolled (415, 367) with delta (0, 0)
Screenshot: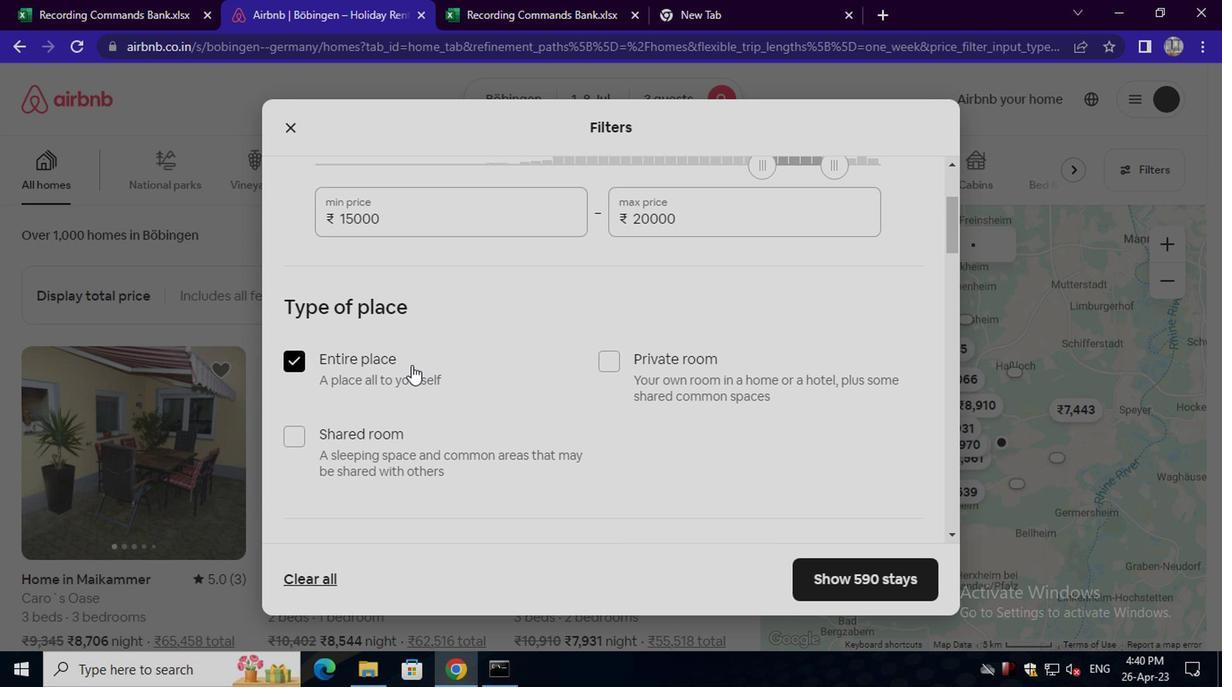 
Action: Mouse scrolled (415, 367) with delta (0, 0)
Screenshot: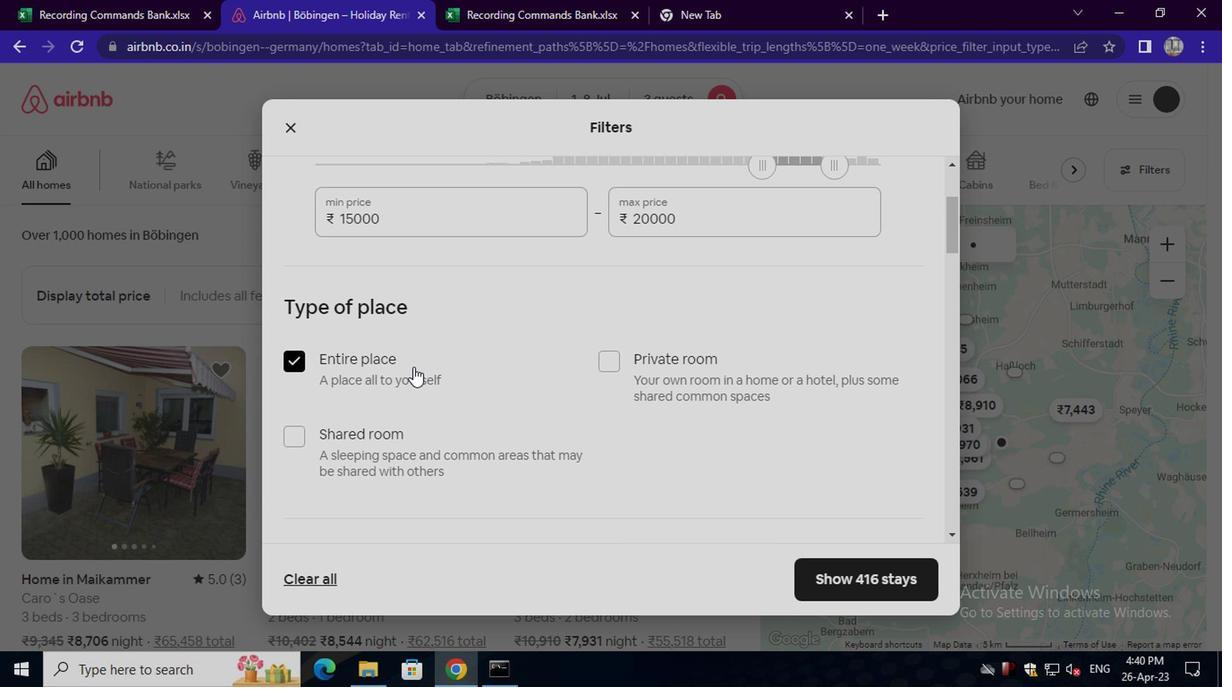 
Action: Mouse scrolled (415, 367) with delta (0, 0)
Screenshot: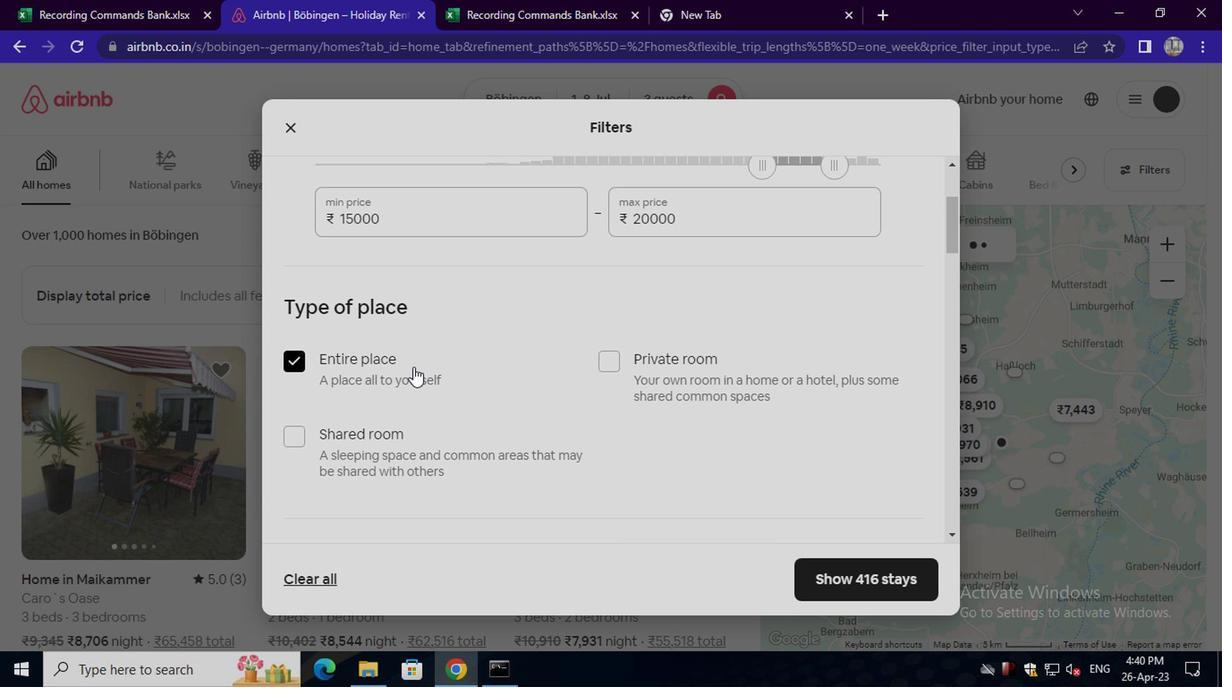 
Action: Mouse scrolled (415, 367) with delta (0, 0)
Screenshot: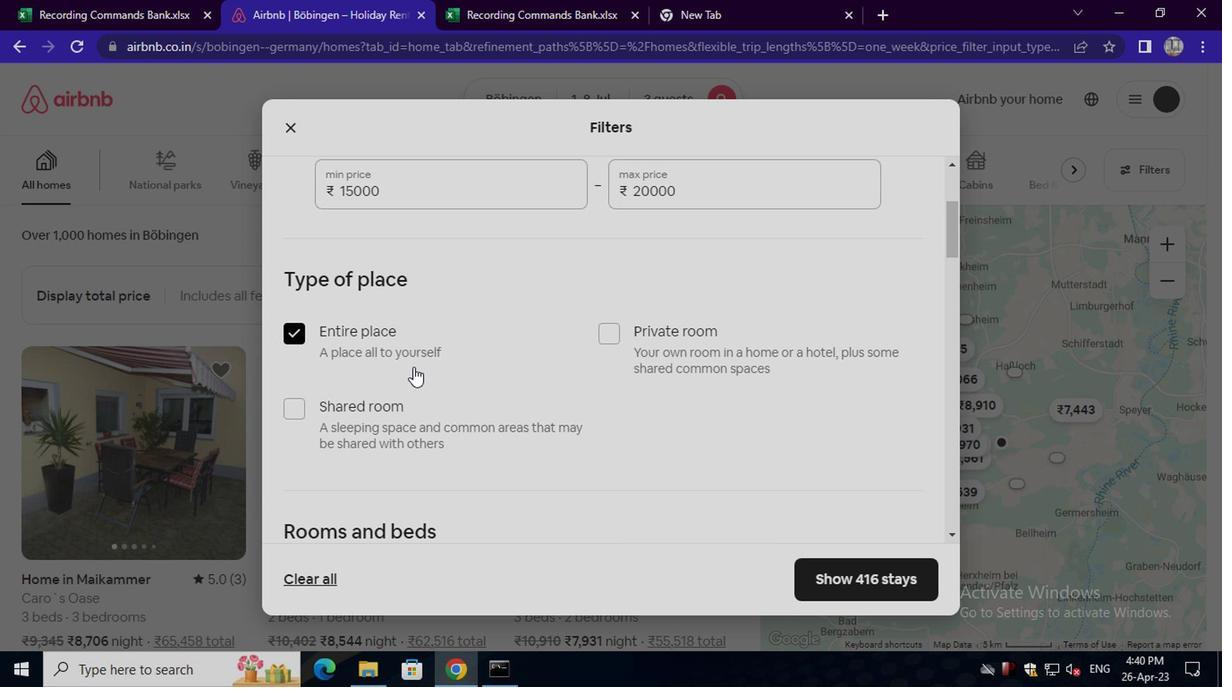 
Action: Mouse moved to (387, 307)
Screenshot: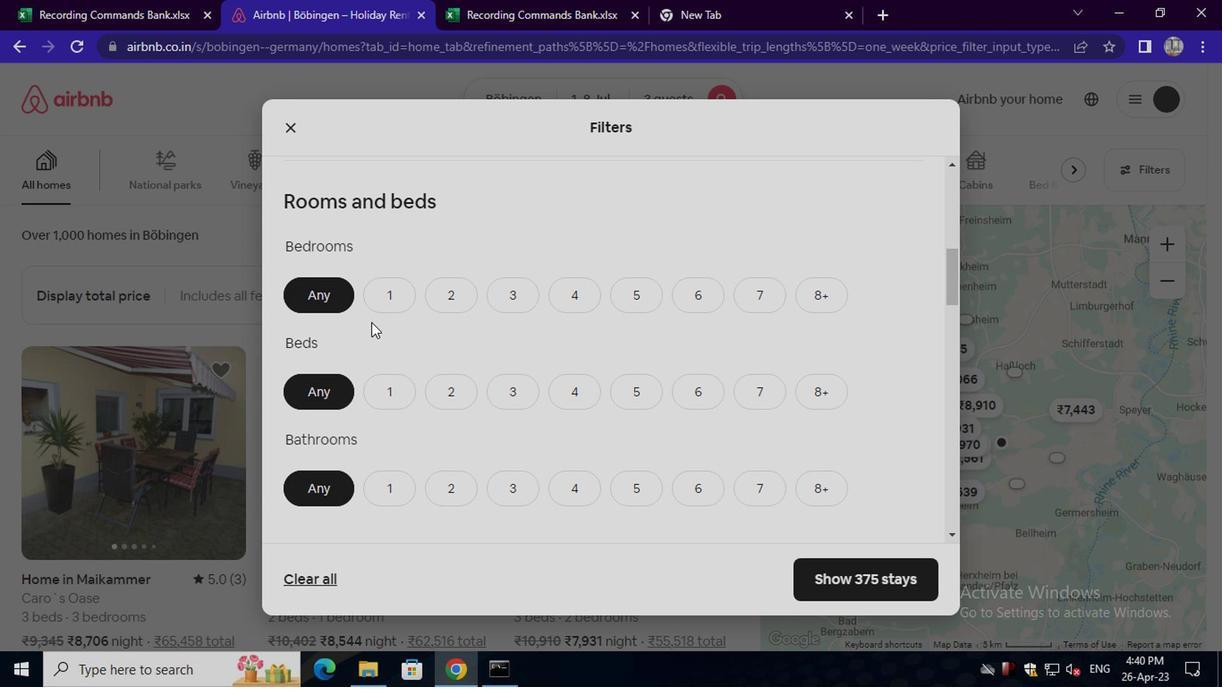 
Action: Mouse pressed left at (387, 307)
Screenshot: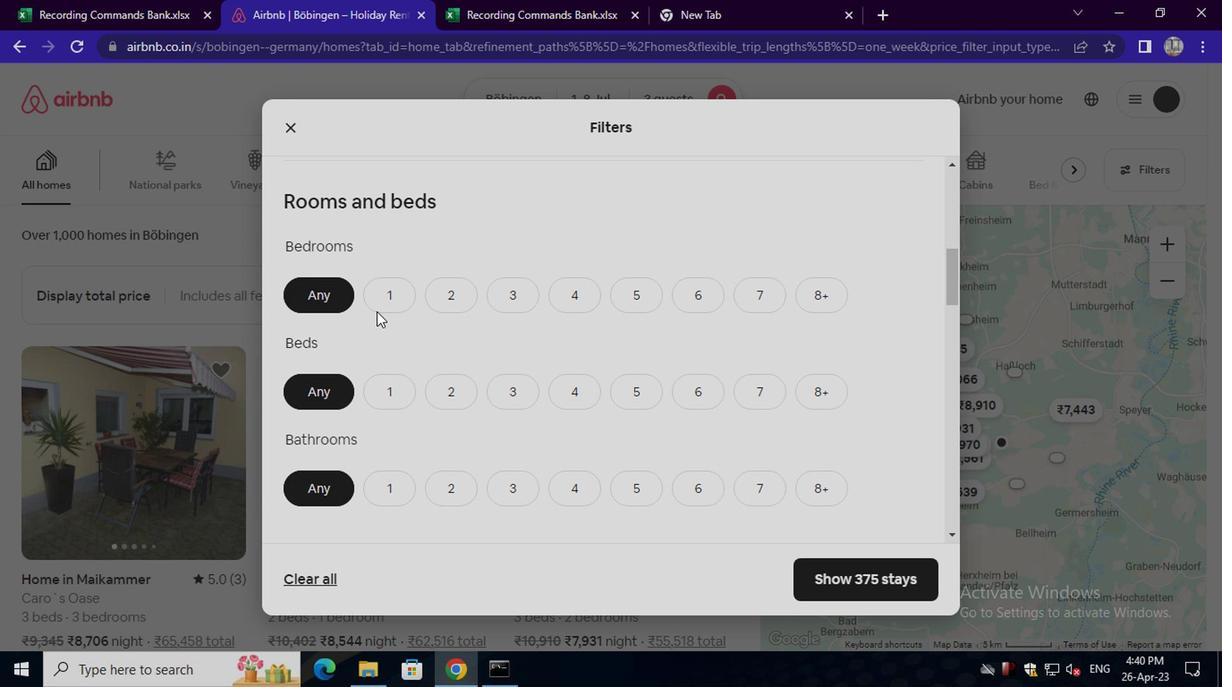 
Action: Mouse moved to (390, 391)
Screenshot: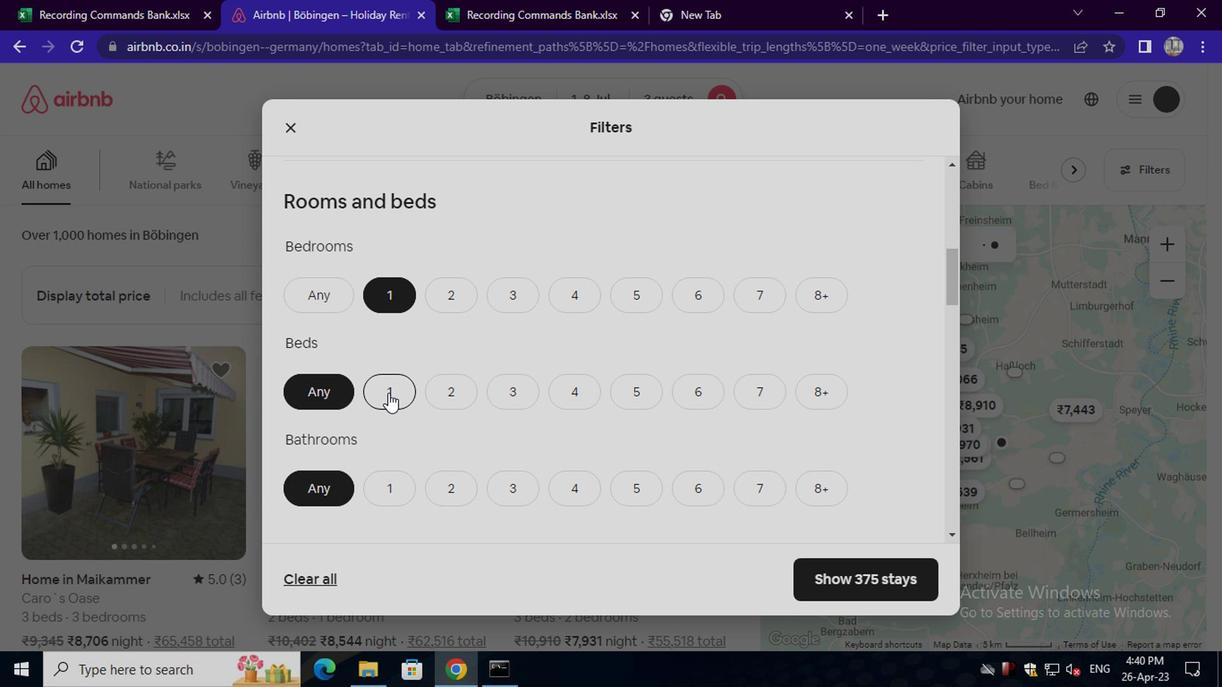 
Action: Mouse pressed left at (390, 391)
Screenshot: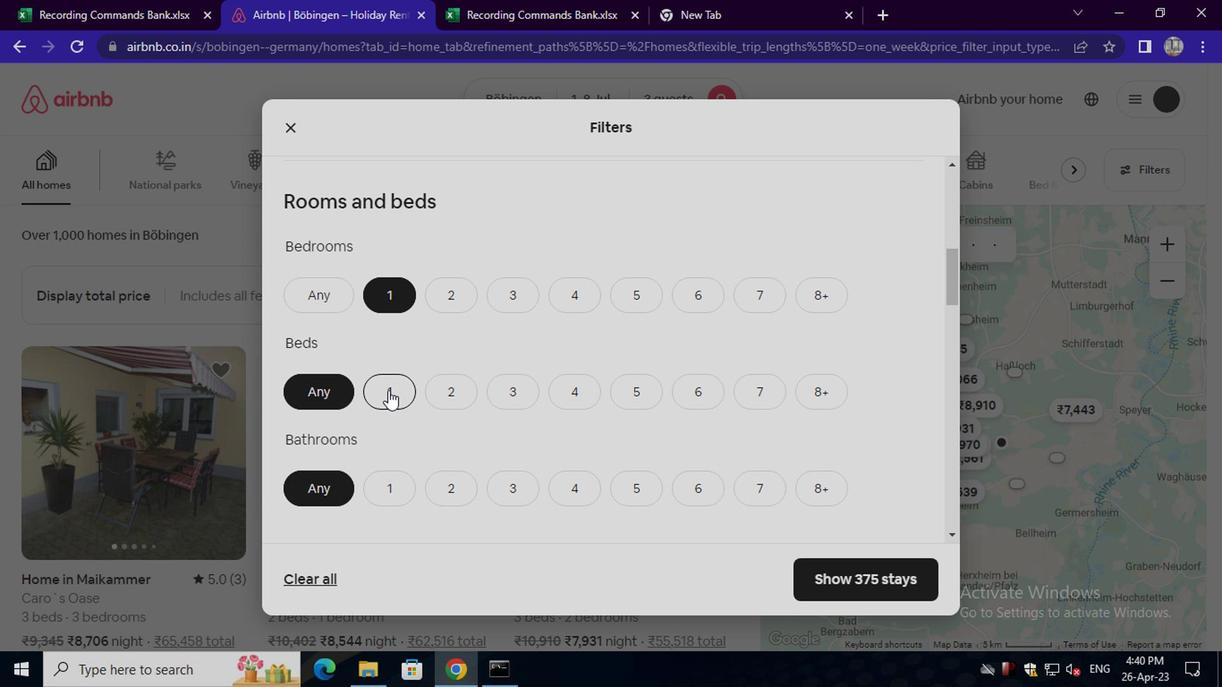
Action: Mouse moved to (390, 475)
Screenshot: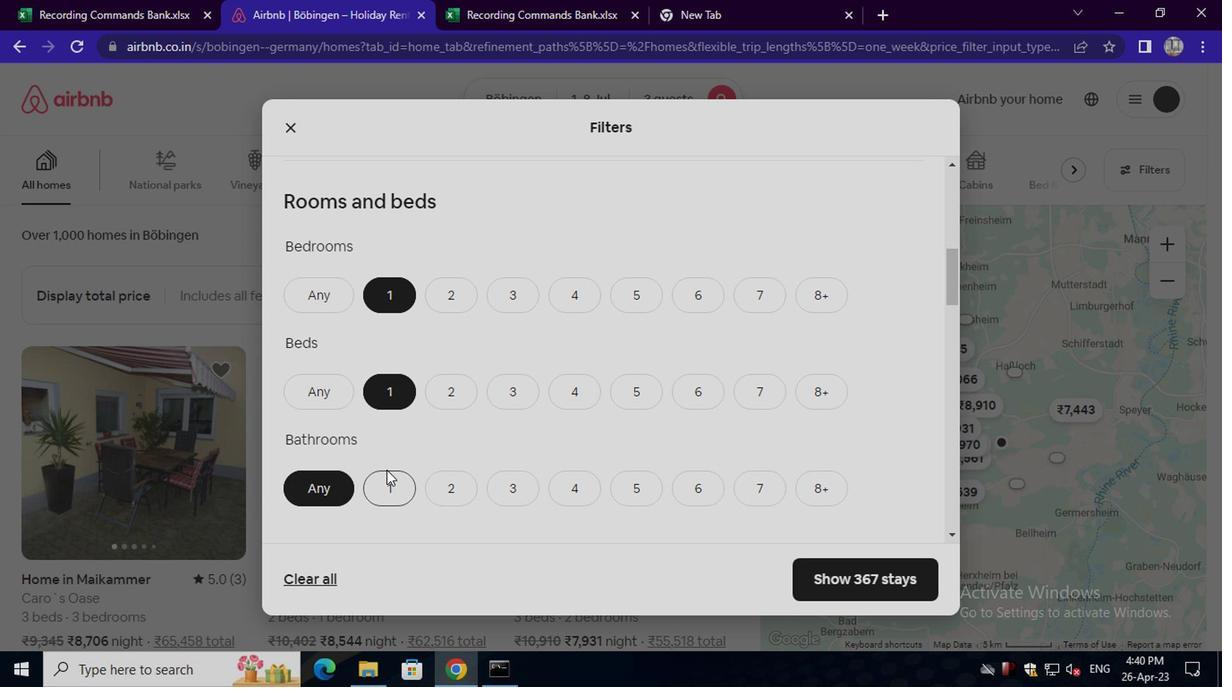 
Action: Mouse pressed left at (390, 475)
Screenshot: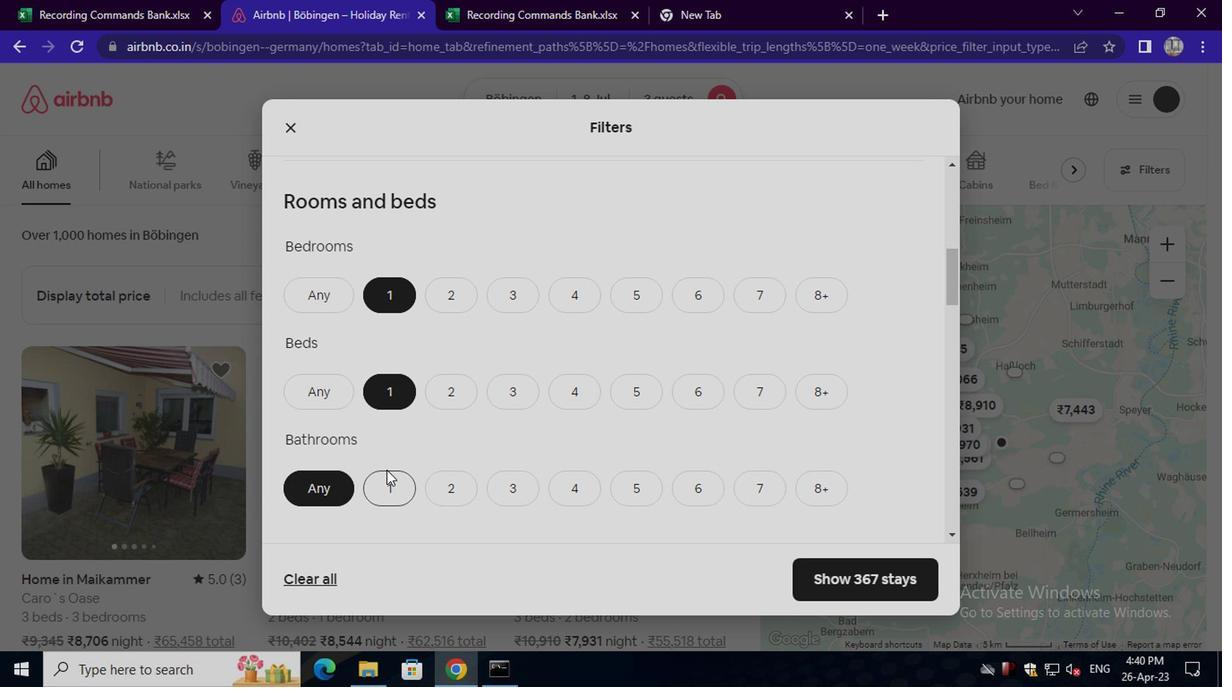 
Action: Mouse scrolled (390, 474) with delta (0, 0)
Screenshot: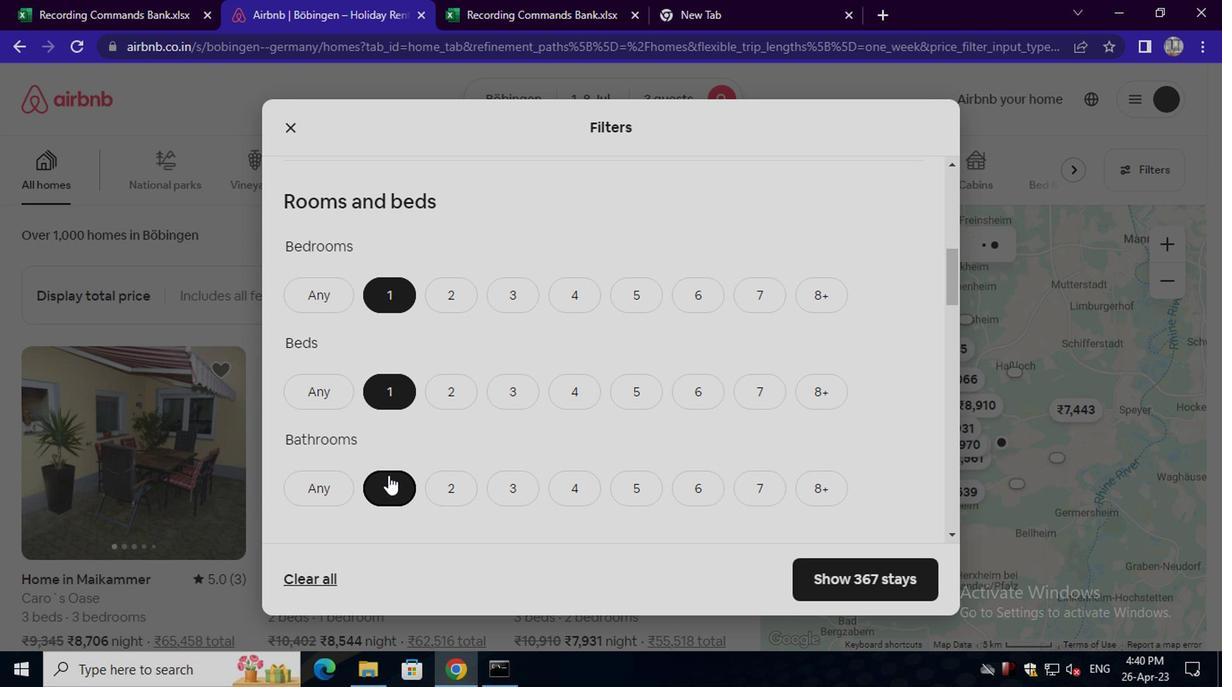 
Action: Mouse scrolled (390, 474) with delta (0, 0)
Screenshot: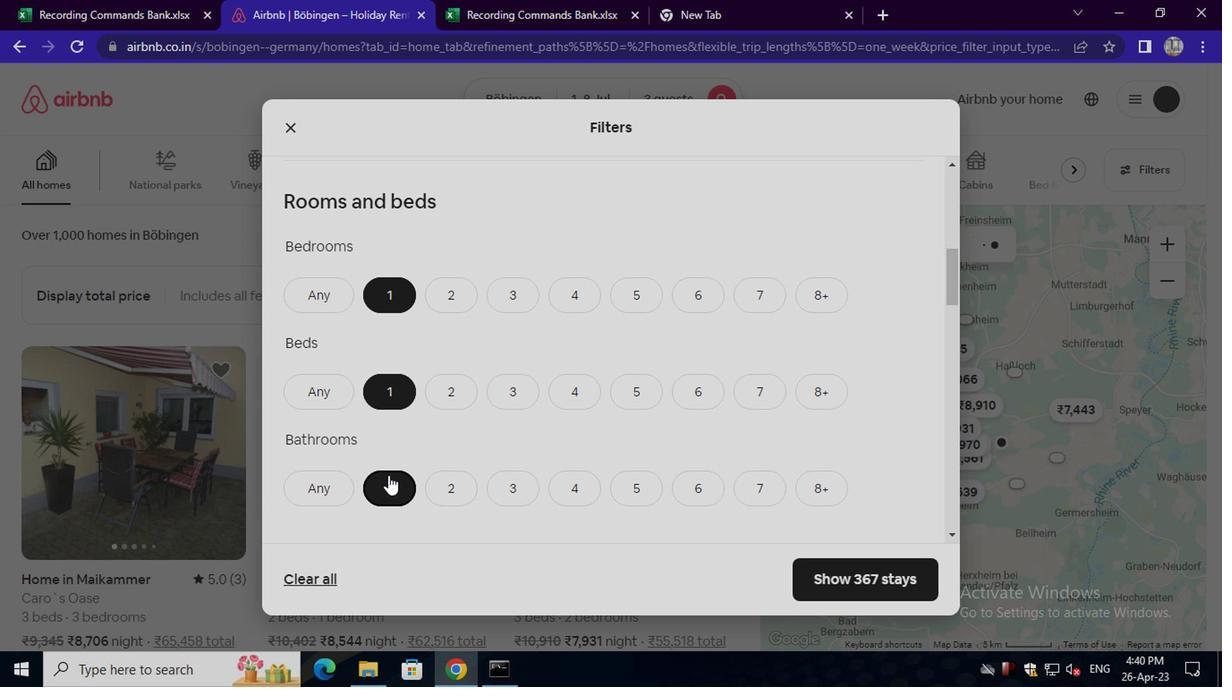 
Action: Mouse scrolled (390, 474) with delta (0, 0)
Screenshot: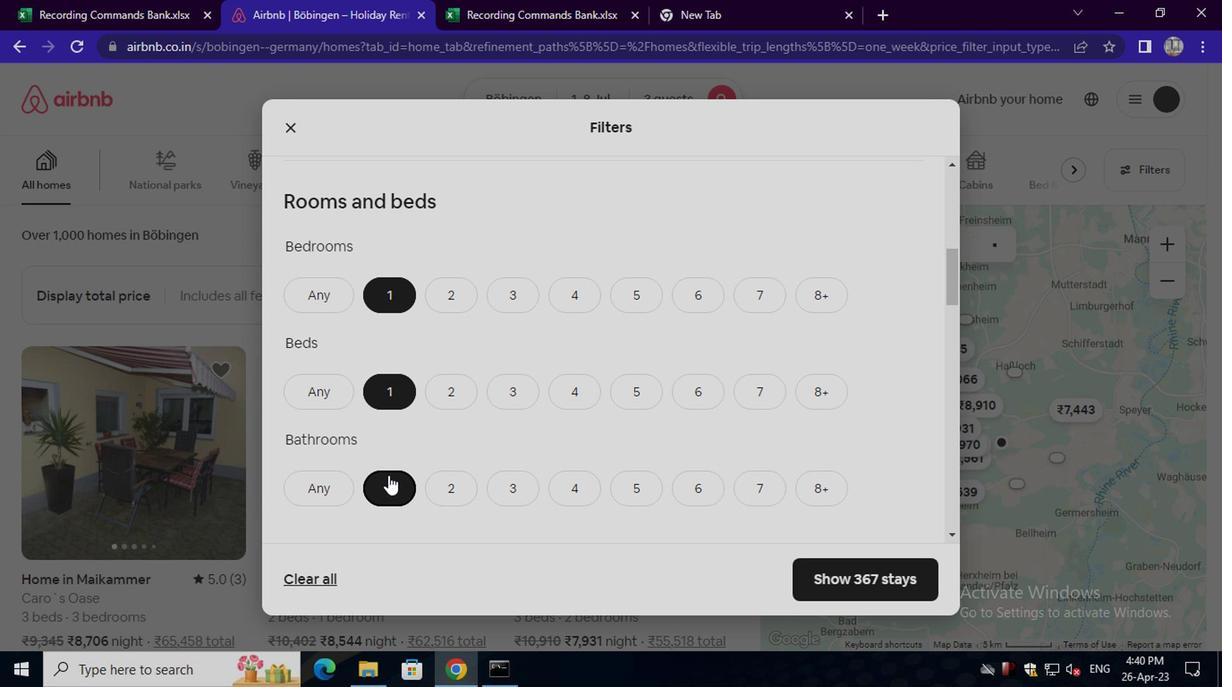 
Action: Mouse moved to (355, 443)
Screenshot: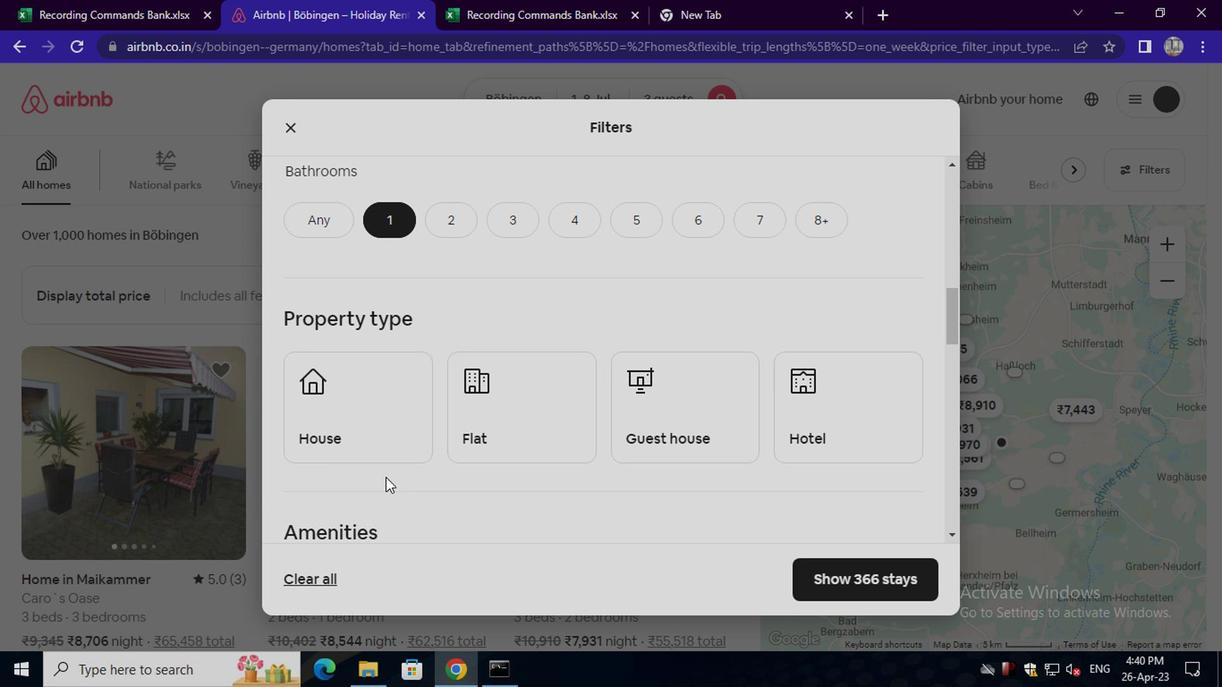 
Action: Mouse pressed left at (355, 443)
Screenshot: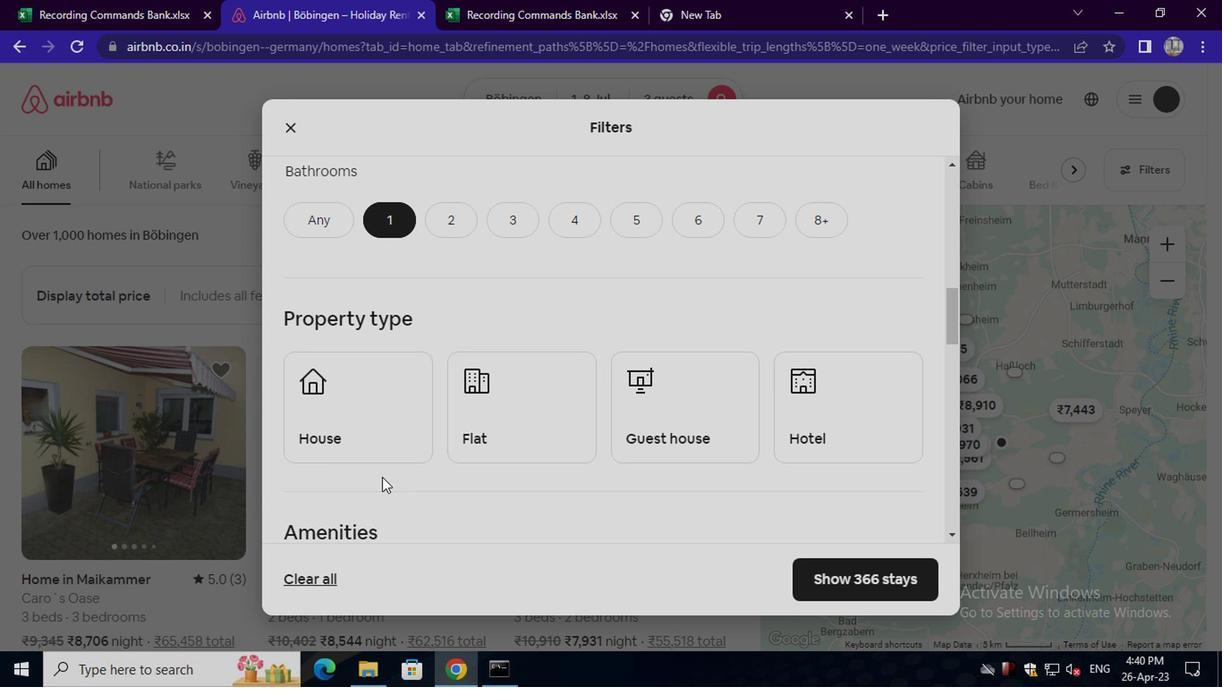 
Action: Mouse moved to (500, 429)
Screenshot: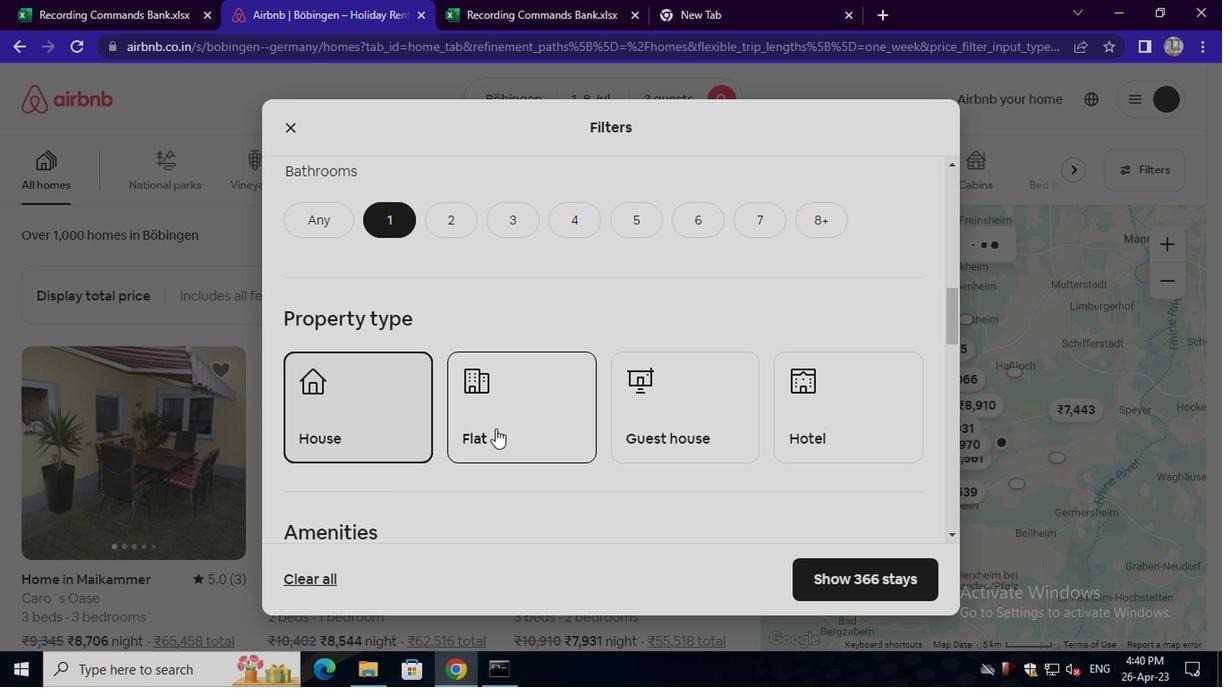 
Action: Mouse pressed left at (500, 429)
Screenshot: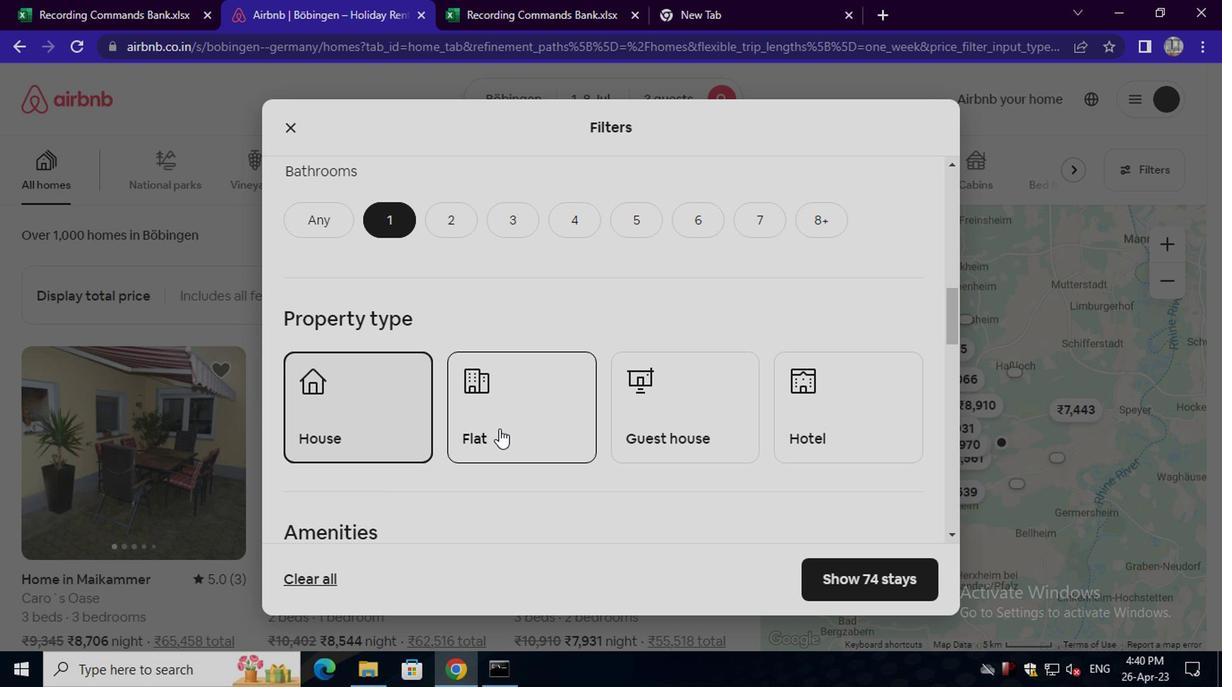 
Action: Mouse moved to (677, 421)
Screenshot: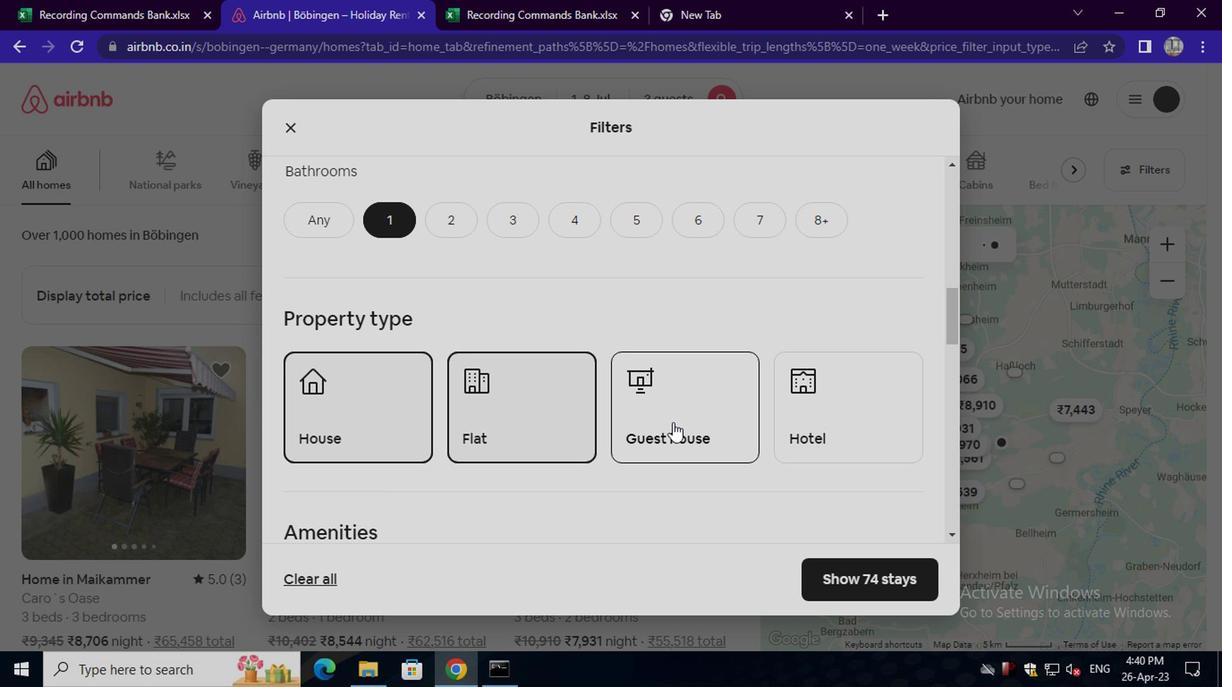 
Action: Mouse pressed left at (677, 421)
Screenshot: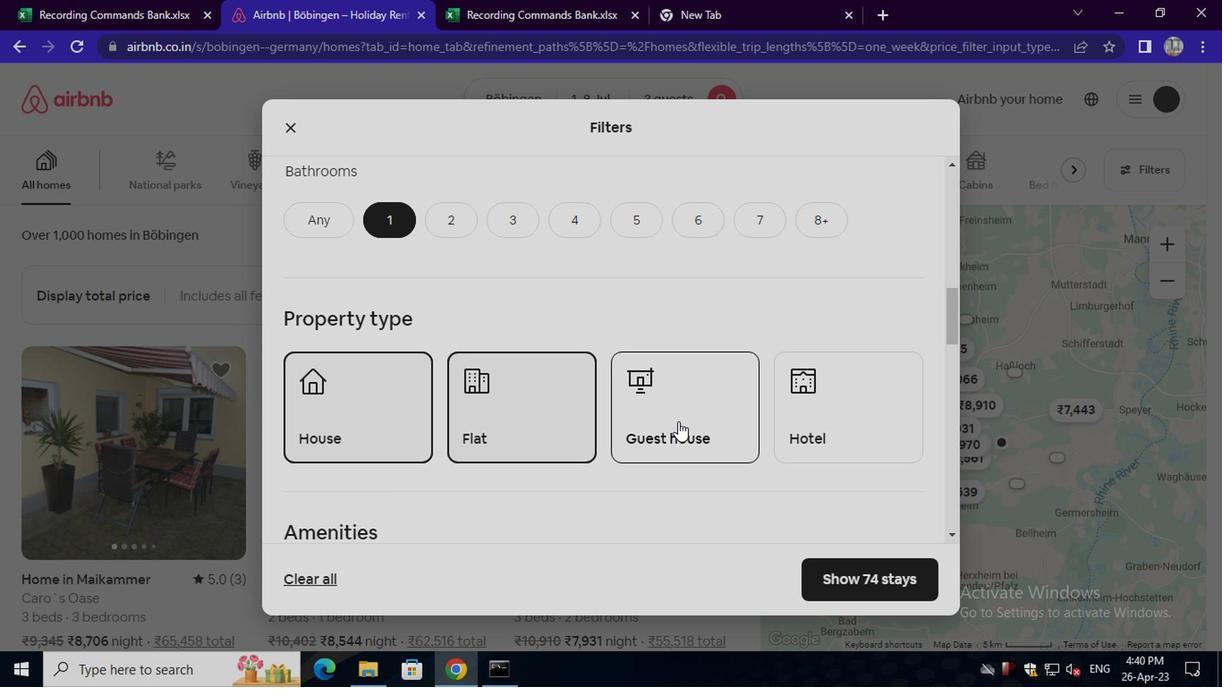 
Action: Mouse moved to (841, 411)
Screenshot: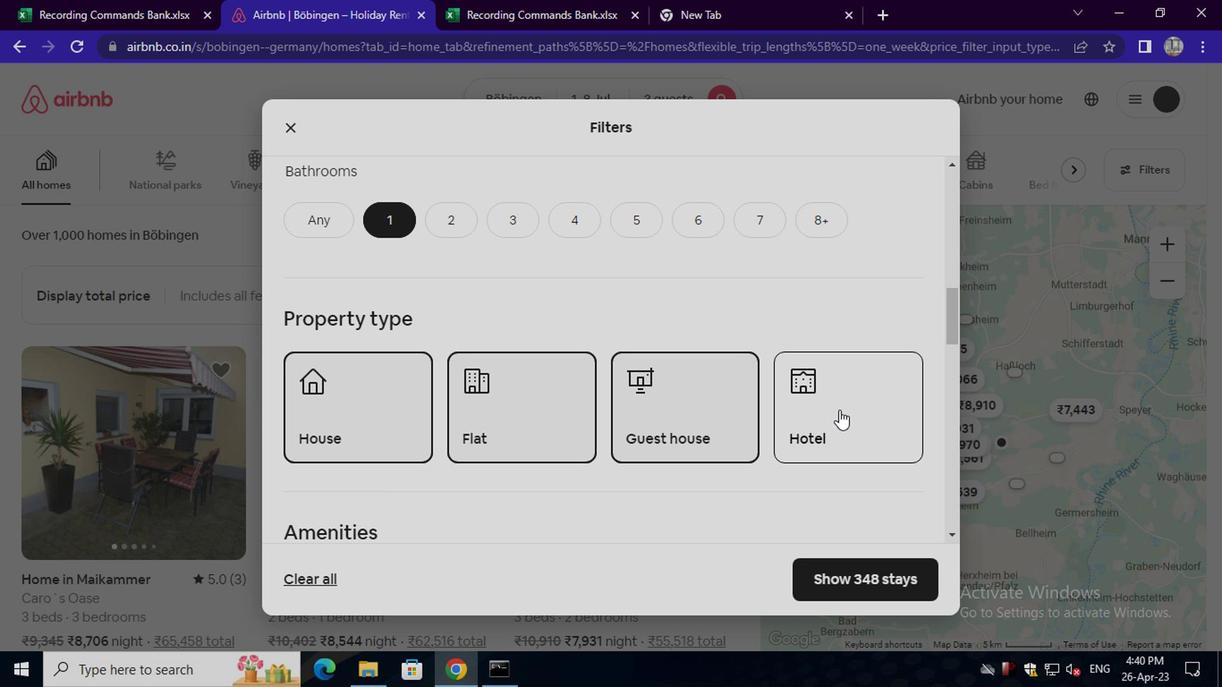 
Action: Mouse pressed left at (841, 411)
Screenshot: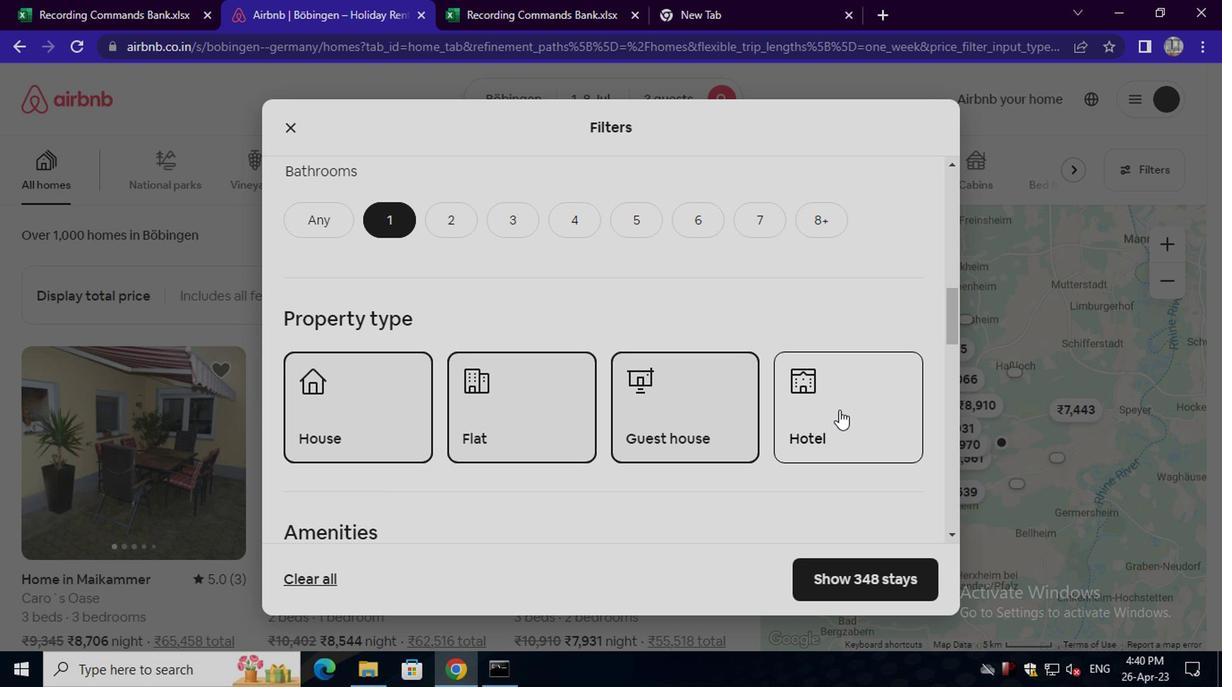 
Action: Mouse moved to (788, 430)
Screenshot: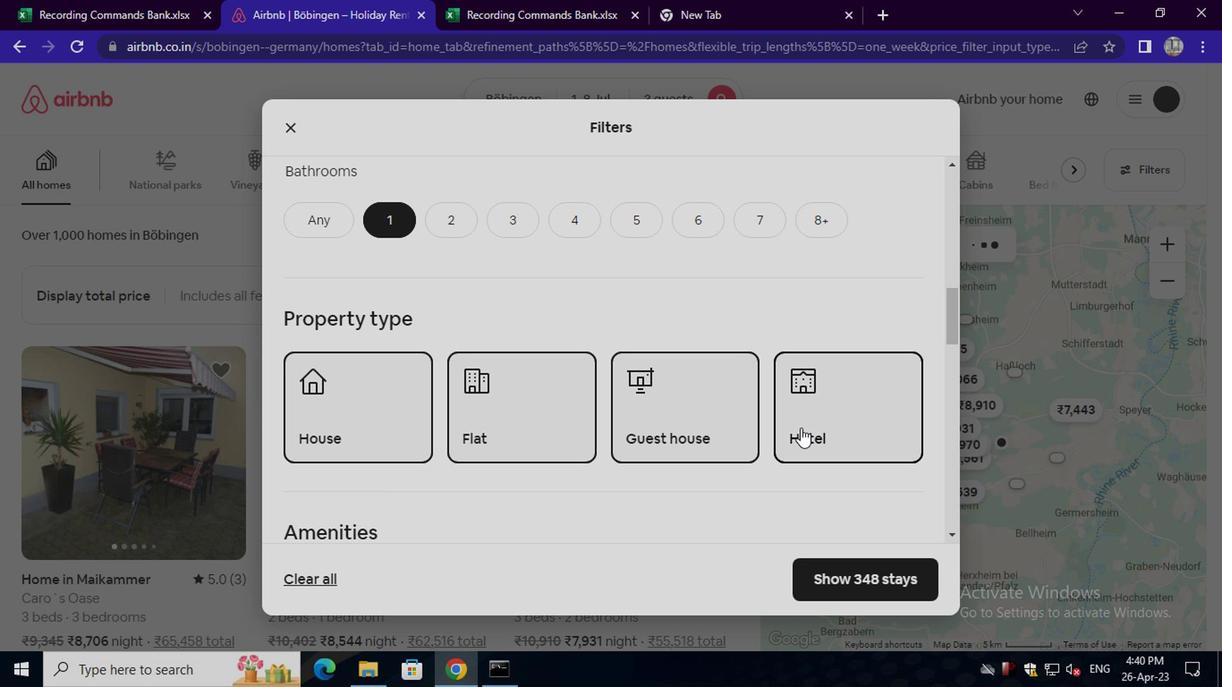 
Action: Mouse scrolled (788, 429) with delta (0, 0)
Screenshot: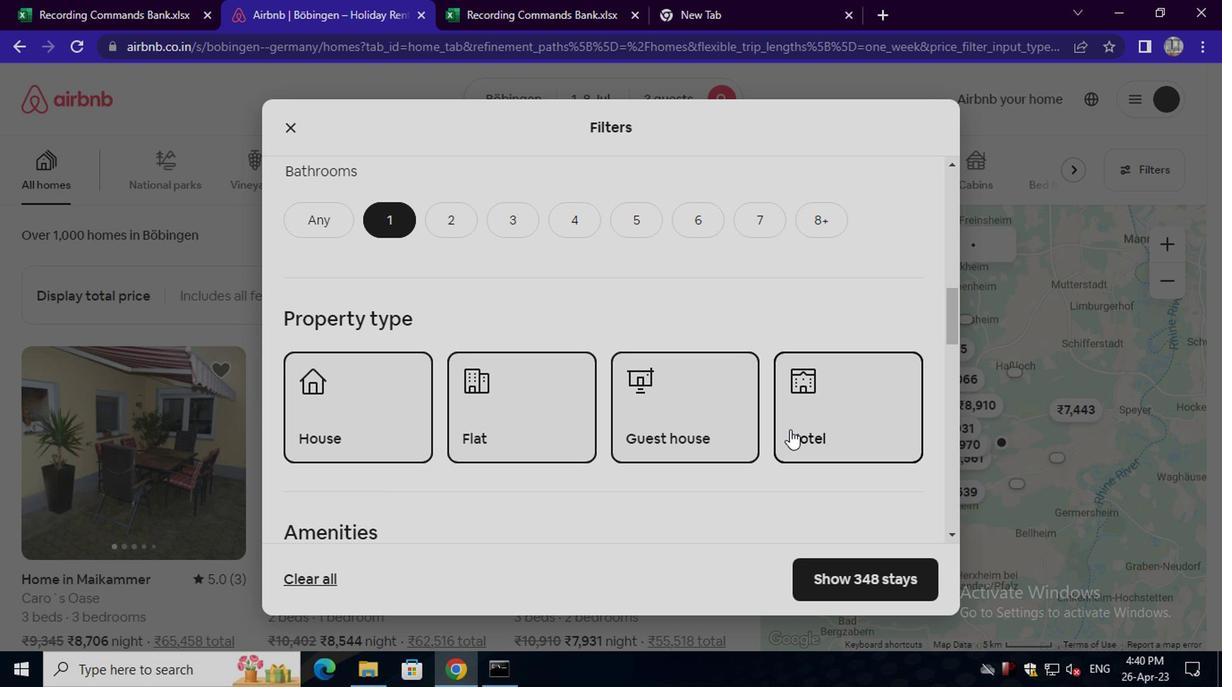 
Action: Mouse scrolled (788, 429) with delta (0, 0)
Screenshot: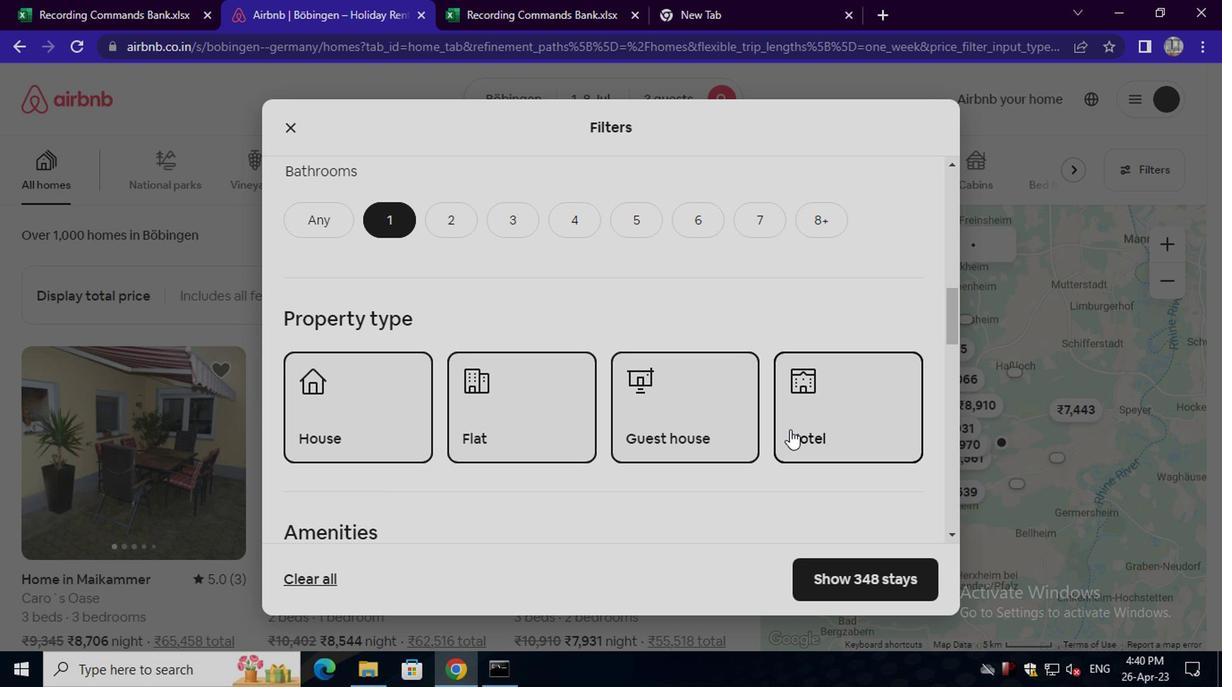 
Action: Mouse scrolled (788, 429) with delta (0, 0)
Screenshot: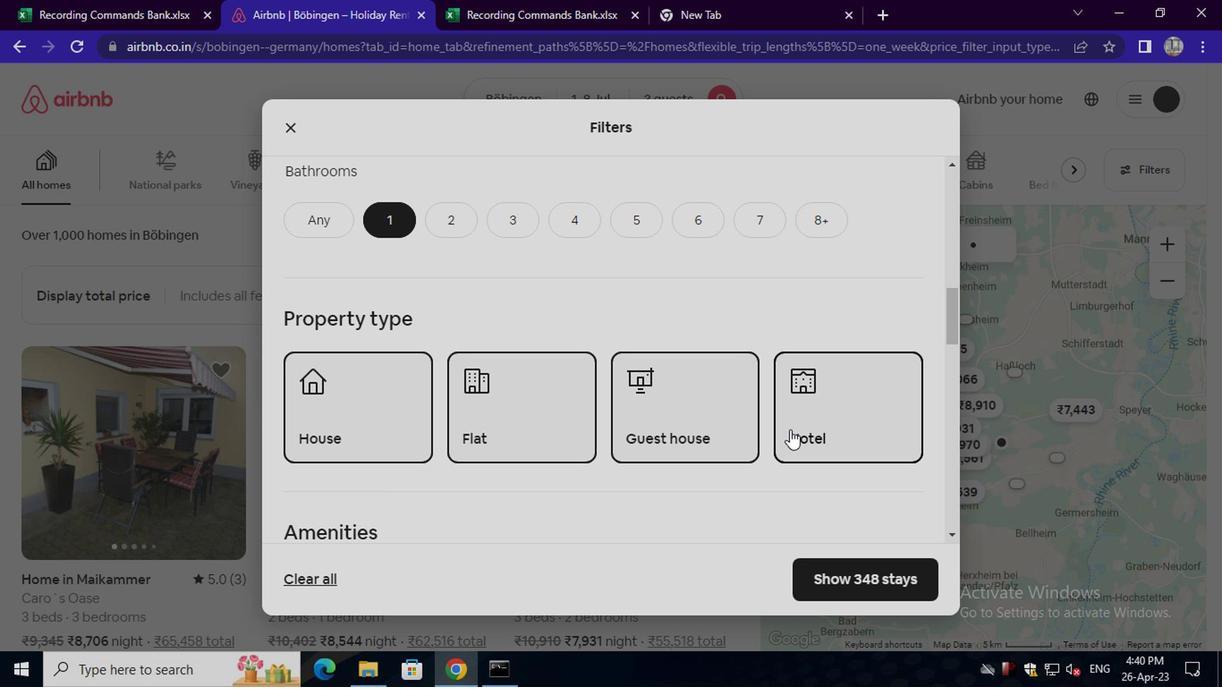 
Action: Mouse moved to (374, 402)
Screenshot: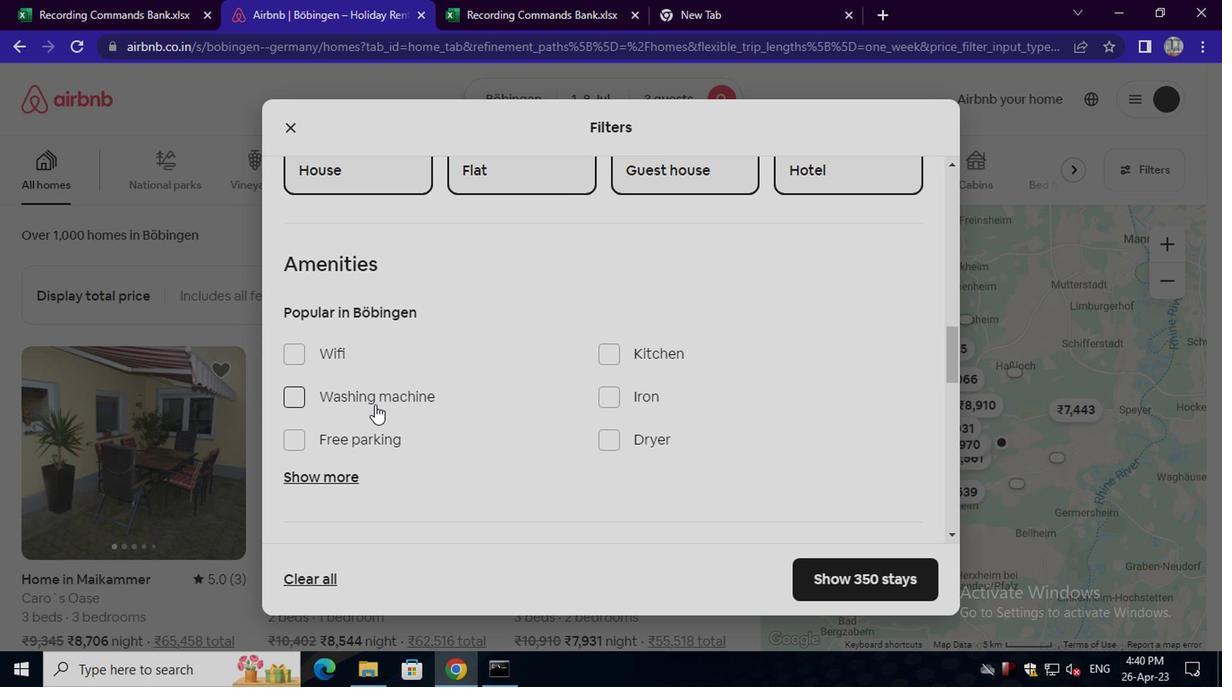 
Action: Mouse pressed left at (374, 402)
Screenshot: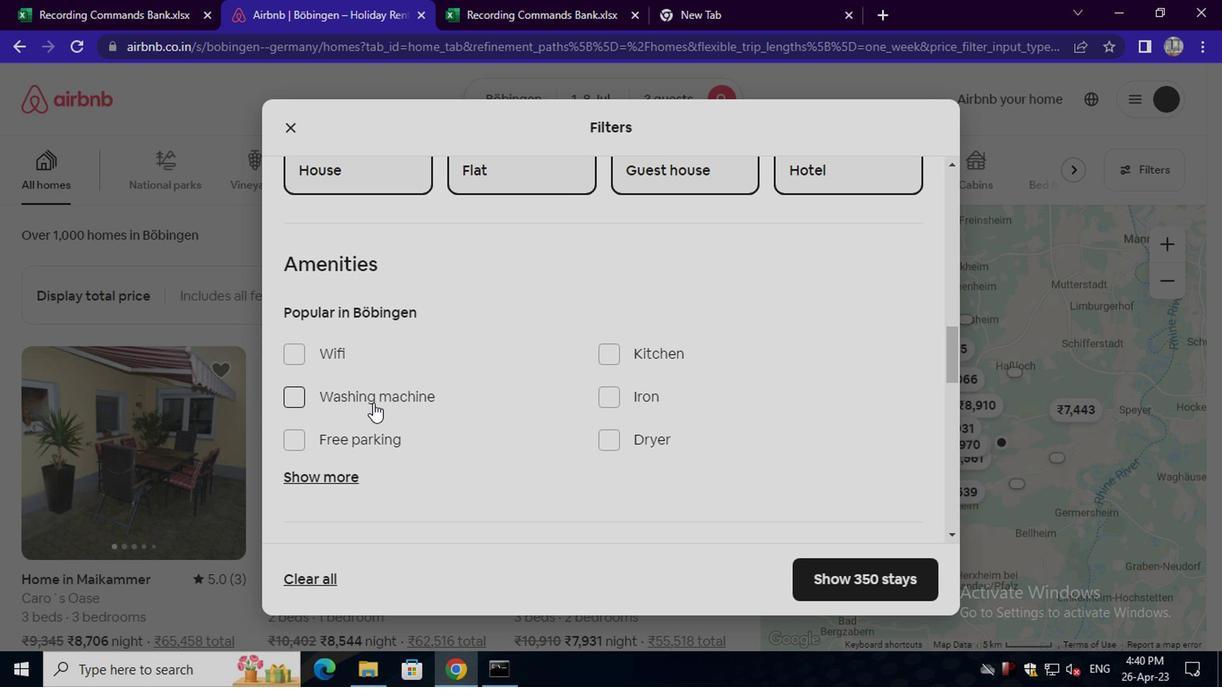 
Action: Mouse scrolled (374, 401) with delta (0, -1)
Screenshot: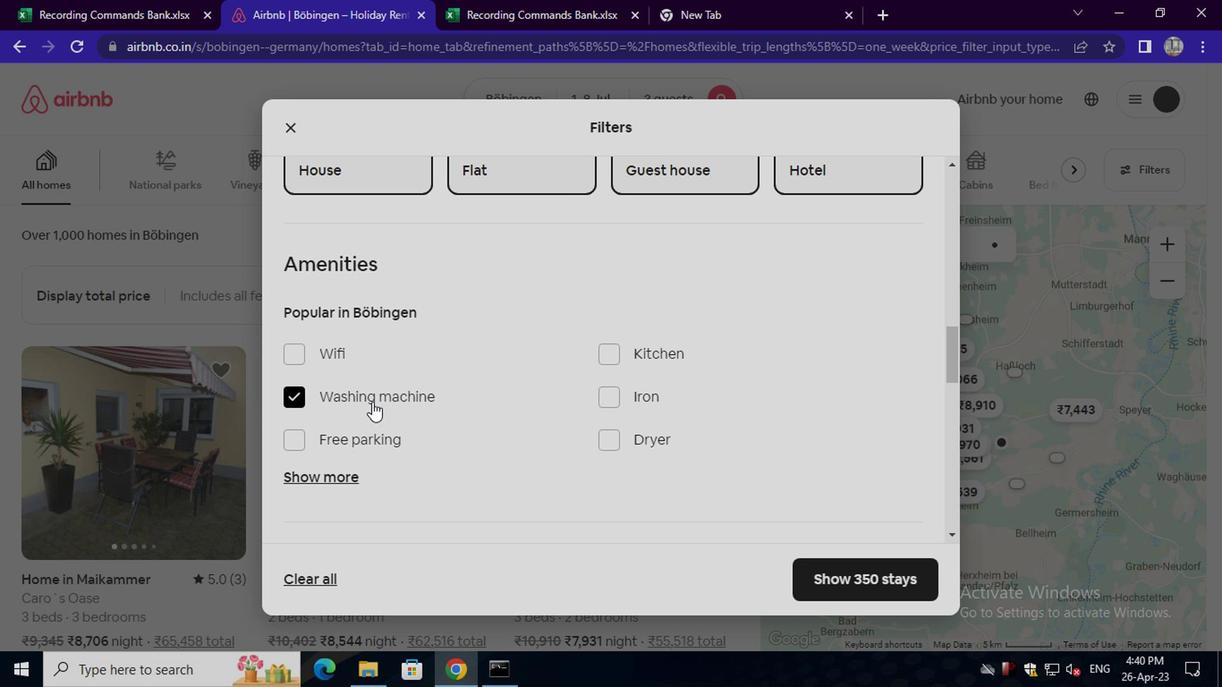 
Action: Mouse scrolled (374, 401) with delta (0, -1)
Screenshot: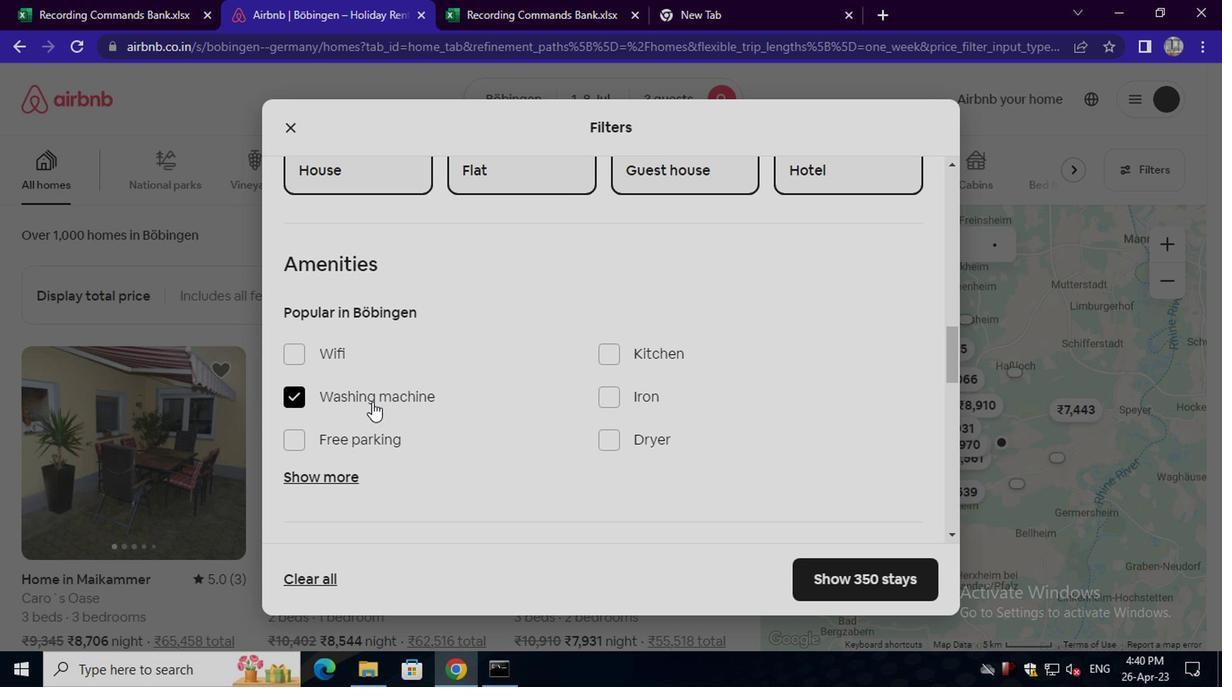 
Action: Mouse scrolled (374, 401) with delta (0, -1)
Screenshot: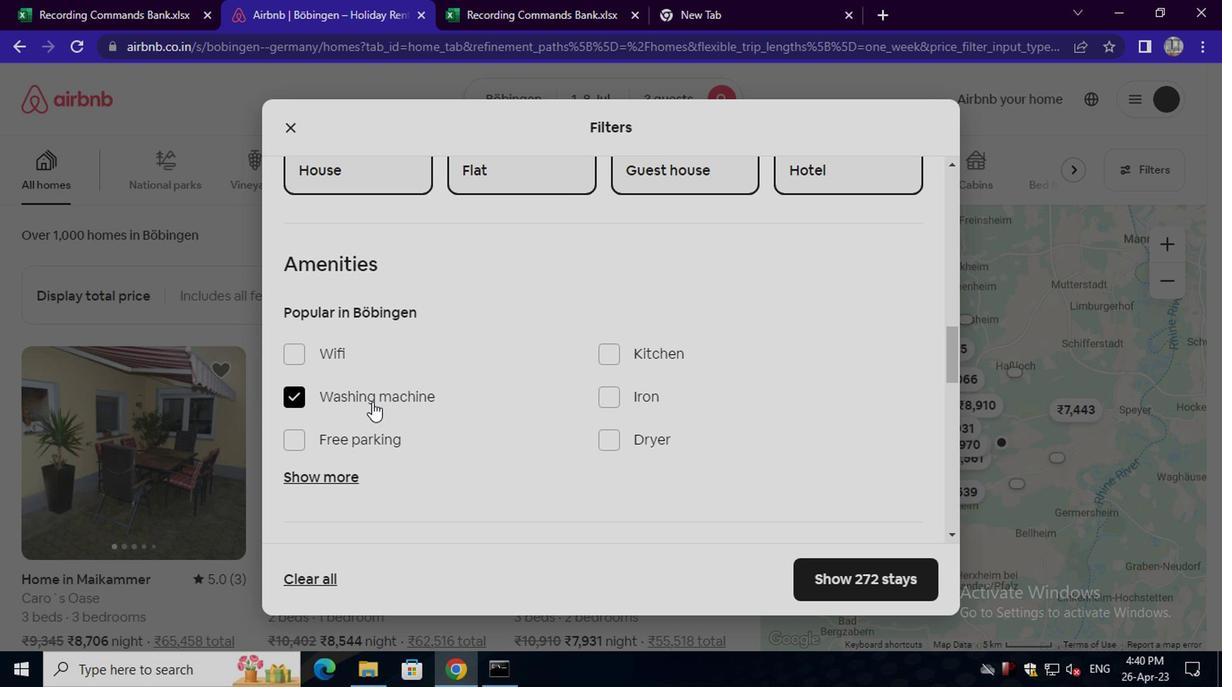 
Action: Mouse moved to (891, 423)
Screenshot: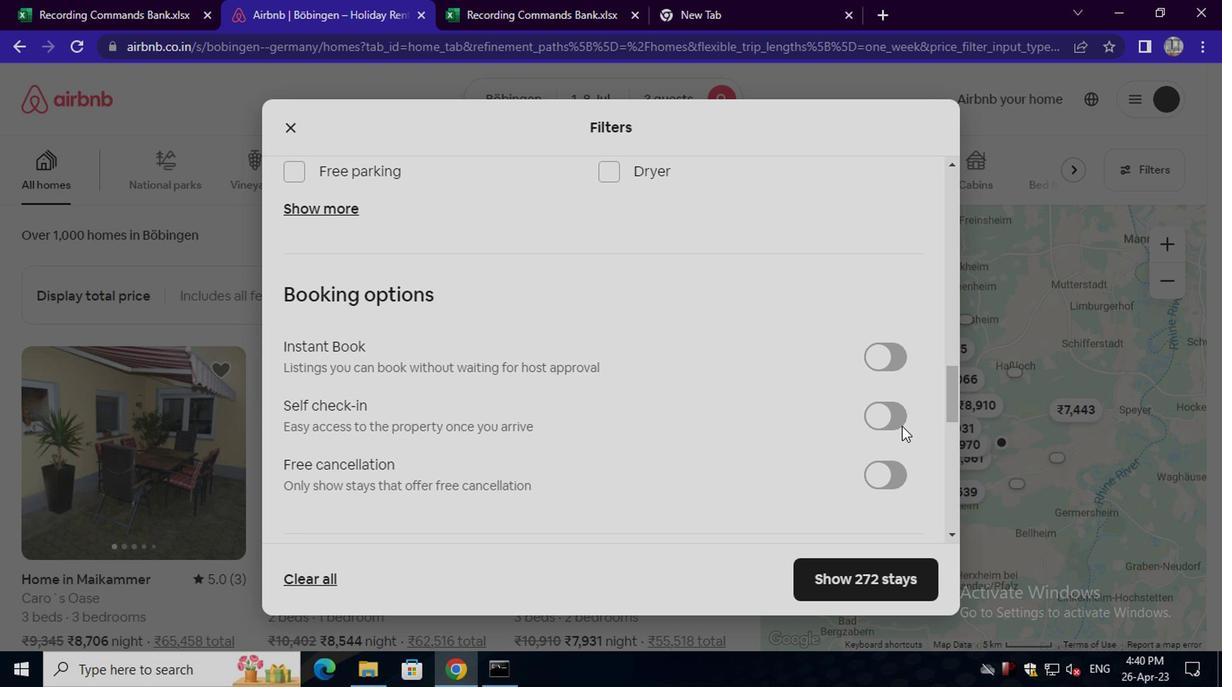 
Action: Mouse pressed left at (891, 423)
Screenshot: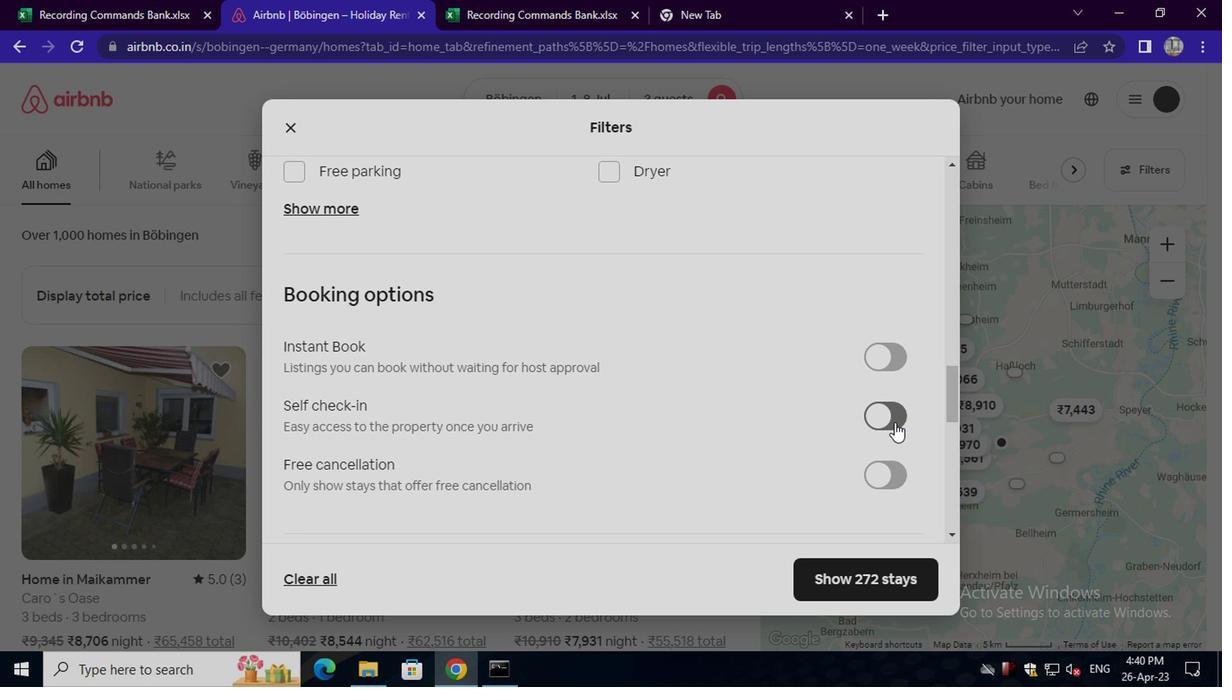 
Action: Mouse scrolled (891, 421) with delta (0, -1)
Screenshot: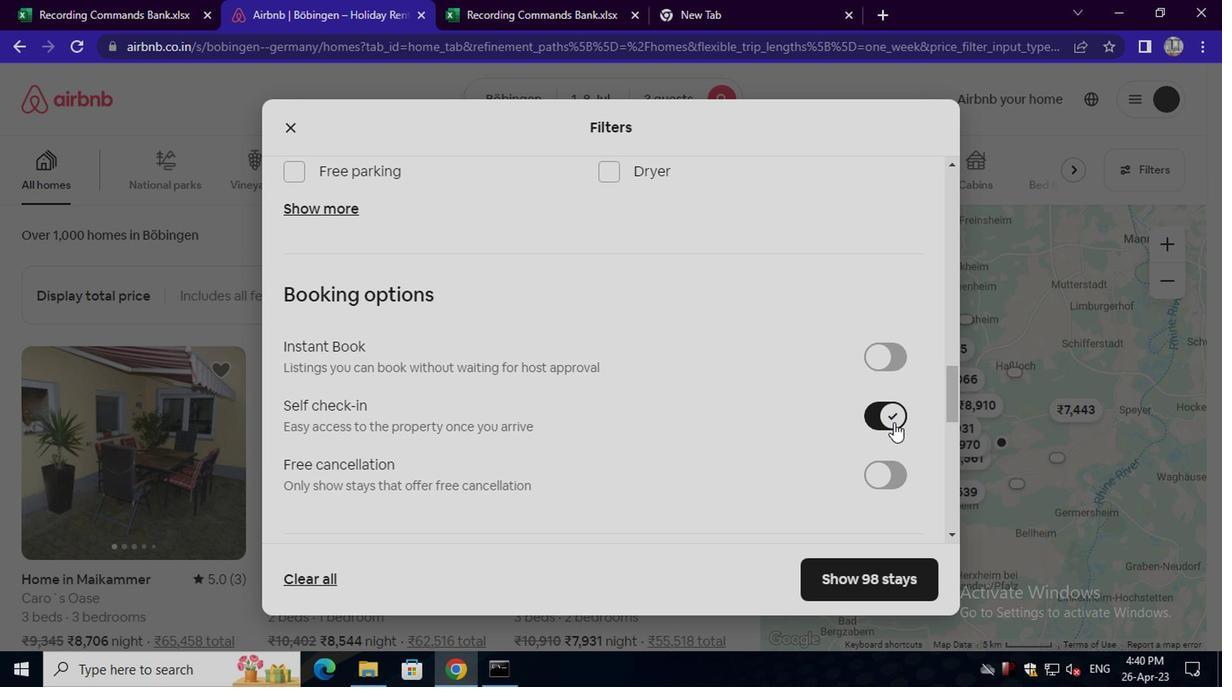 
Action: Mouse scrolled (891, 421) with delta (0, -1)
Screenshot: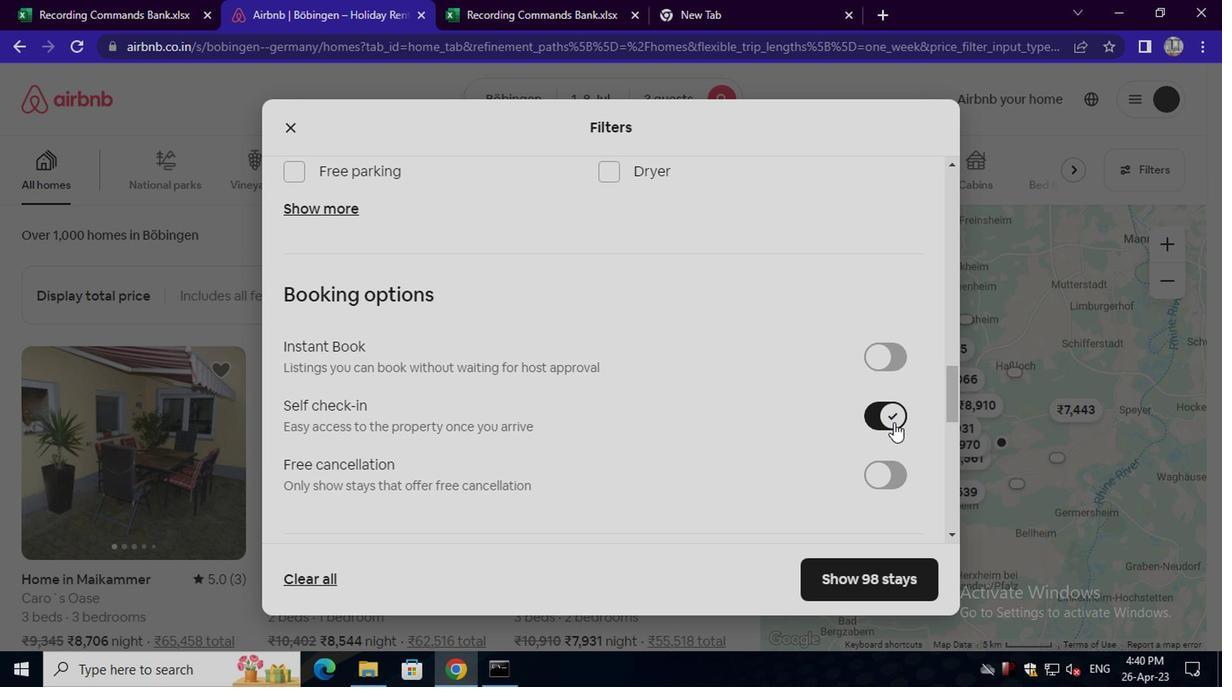 
Action: Mouse scrolled (891, 421) with delta (0, -1)
Screenshot: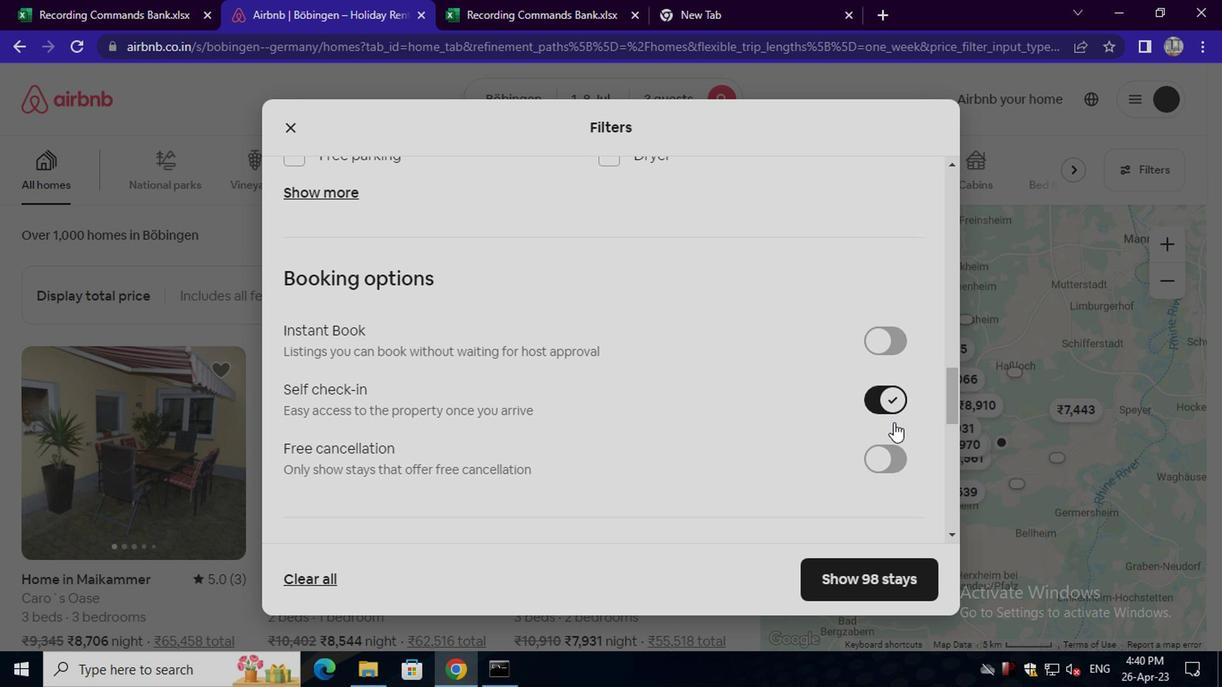 
Action: Mouse moved to (889, 575)
Screenshot: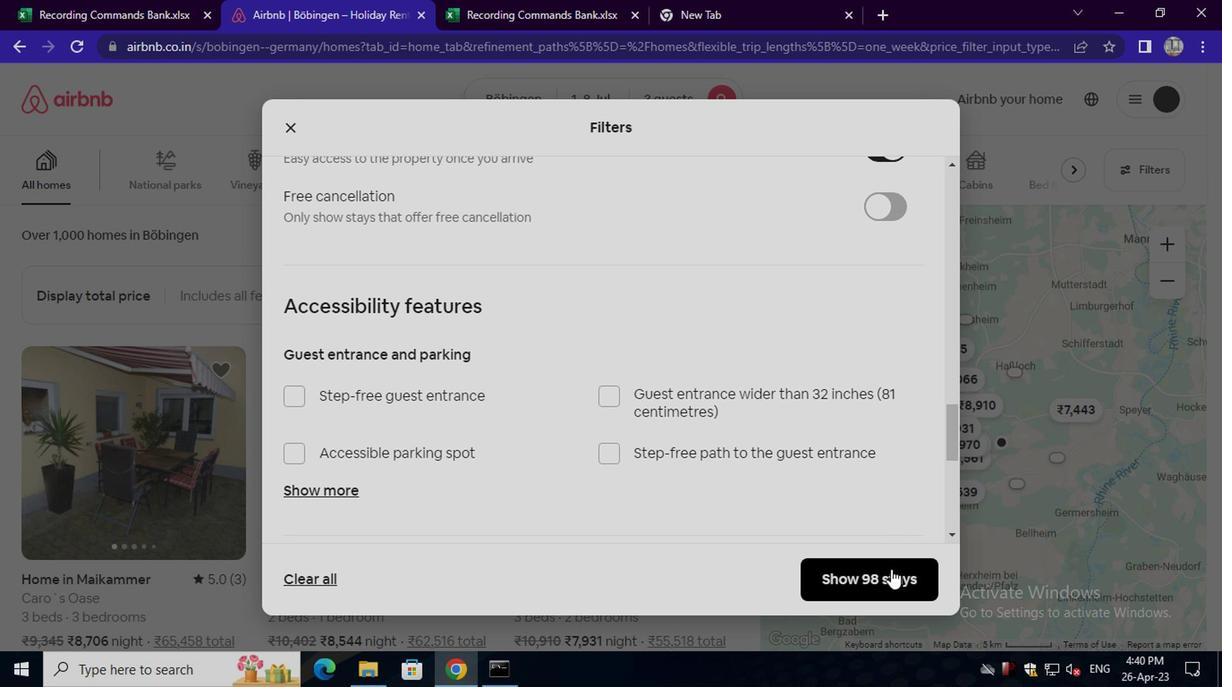 
Action: Mouse pressed left at (889, 575)
Screenshot: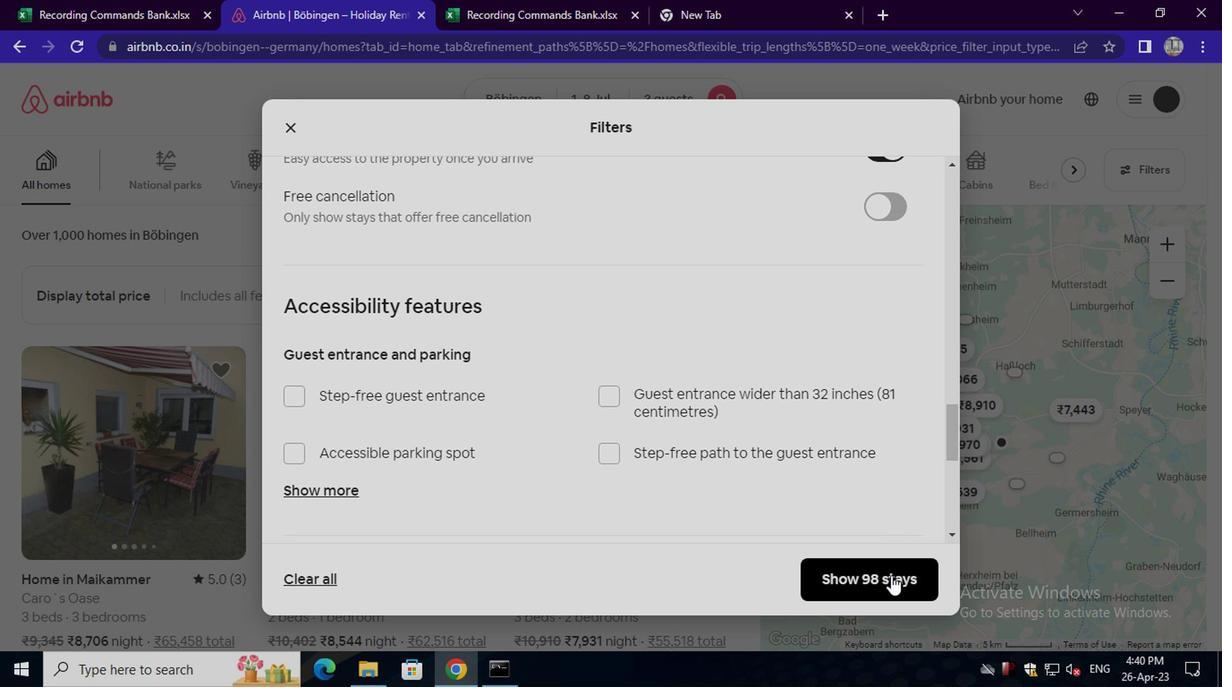 
